 Task: Find connections with filter location Tchibanga with filter topic #productmanagementwith filter profile language French with filter current company Shyft  with filter school University of Kashmir with filter industry Pipeline Transportation with filter service category Outsourcing with filter keywords title Coordinator
Action: Mouse moved to (558, 75)
Screenshot: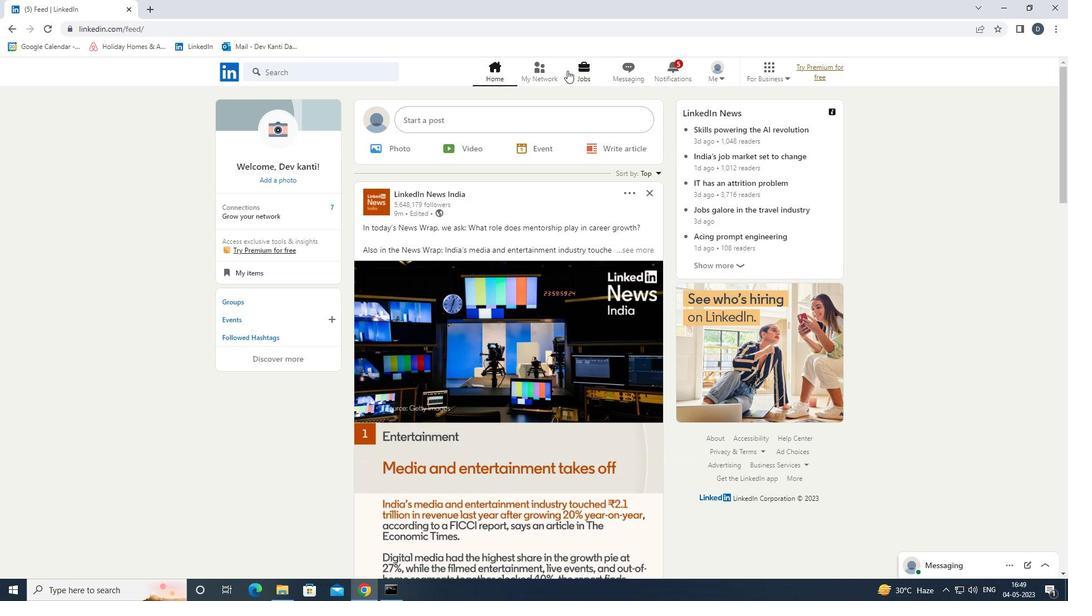 
Action: Mouse pressed left at (558, 75)
Screenshot: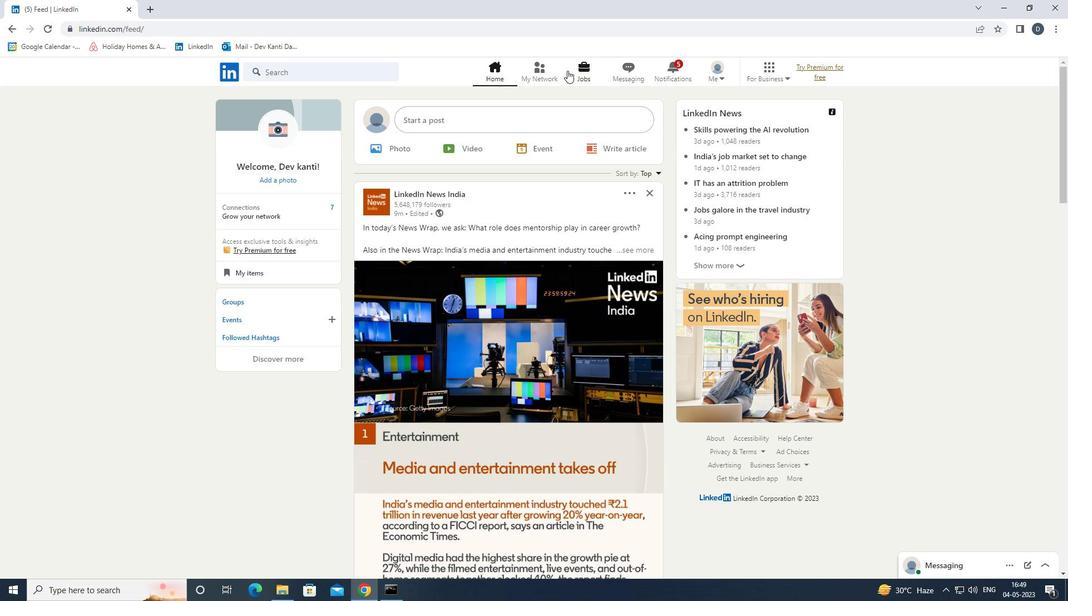 
Action: Mouse moved to (366, 131)
Screenshot: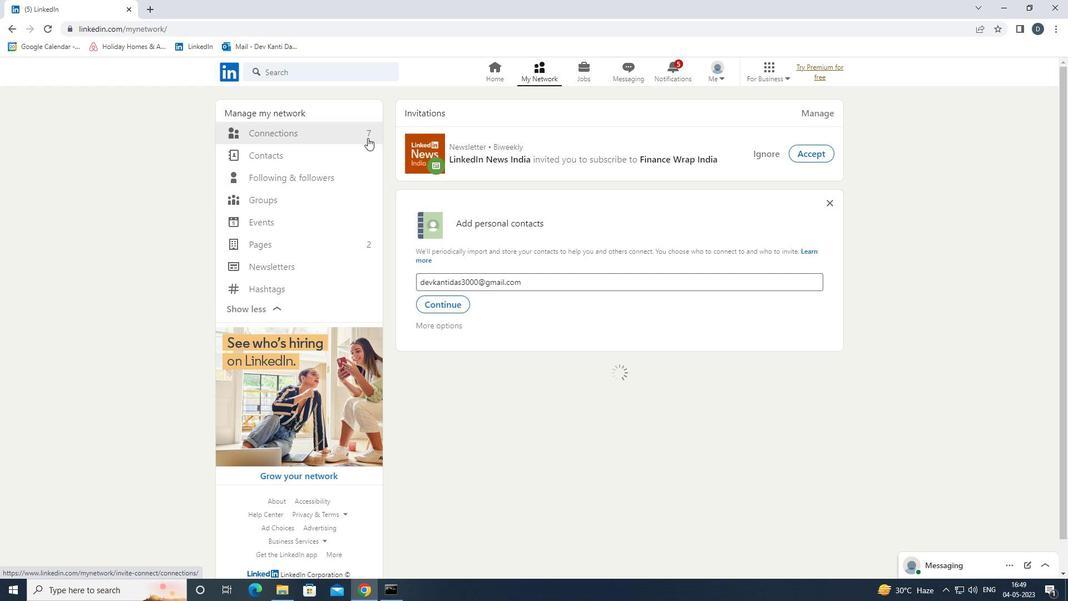 
Action: Mouse pressed left at (366, 131)
Screenshot: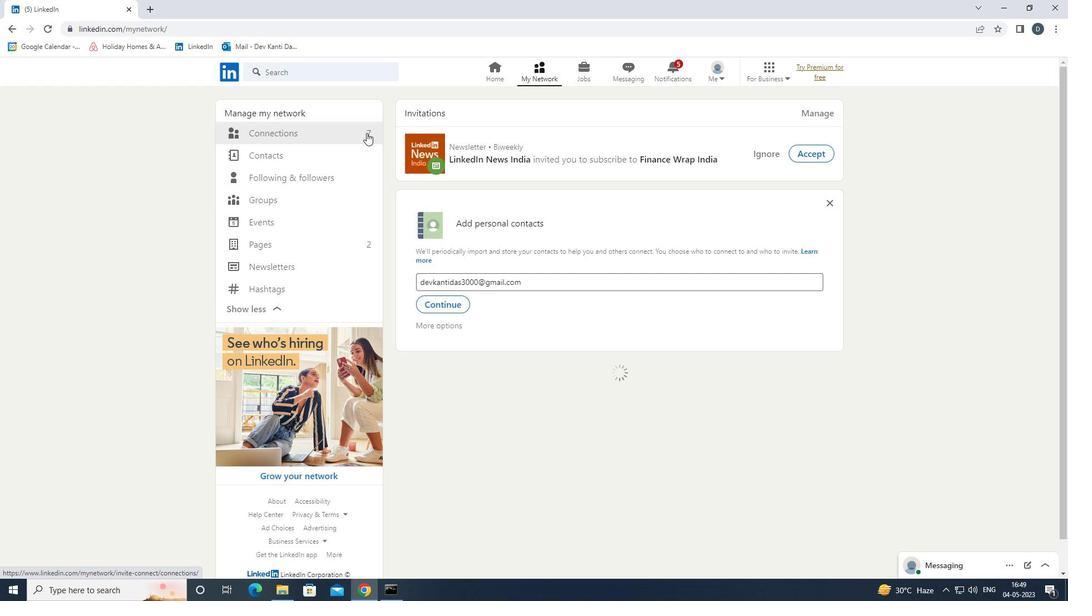 
Action: Mouse moved to (614, 140)
Screenshot: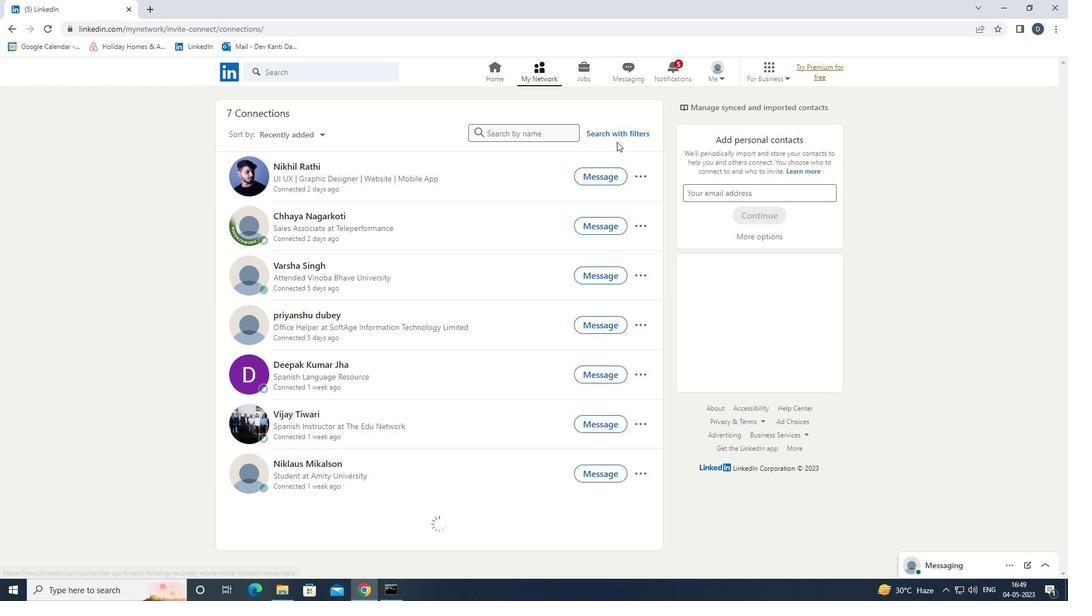 
Action: Mouse pressed left at (614, 140)
Screenshot: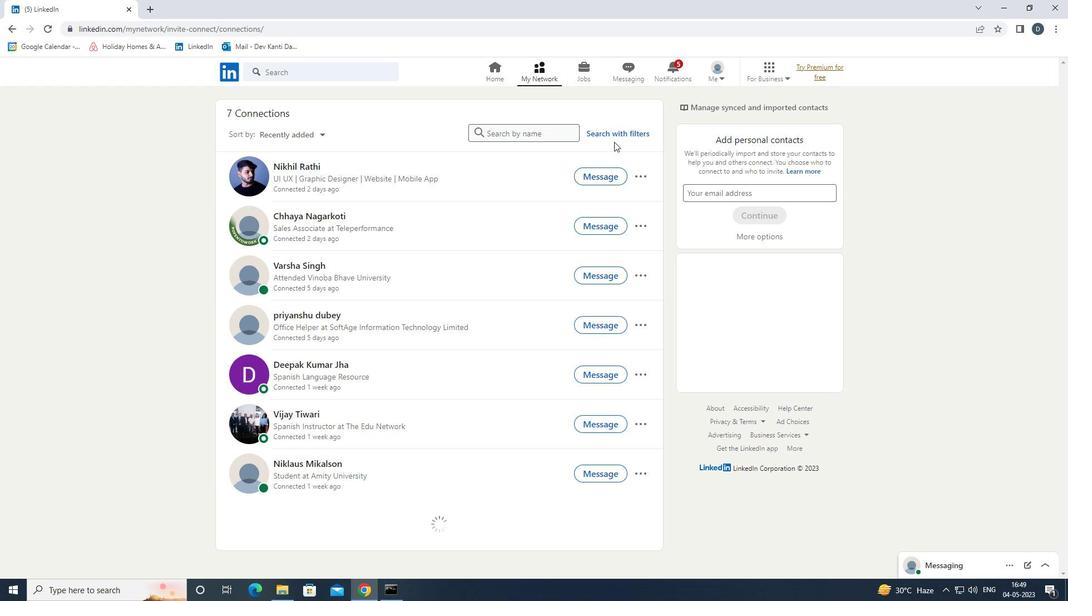 
Action: Mouse moved to (614, 137)
Screenshot: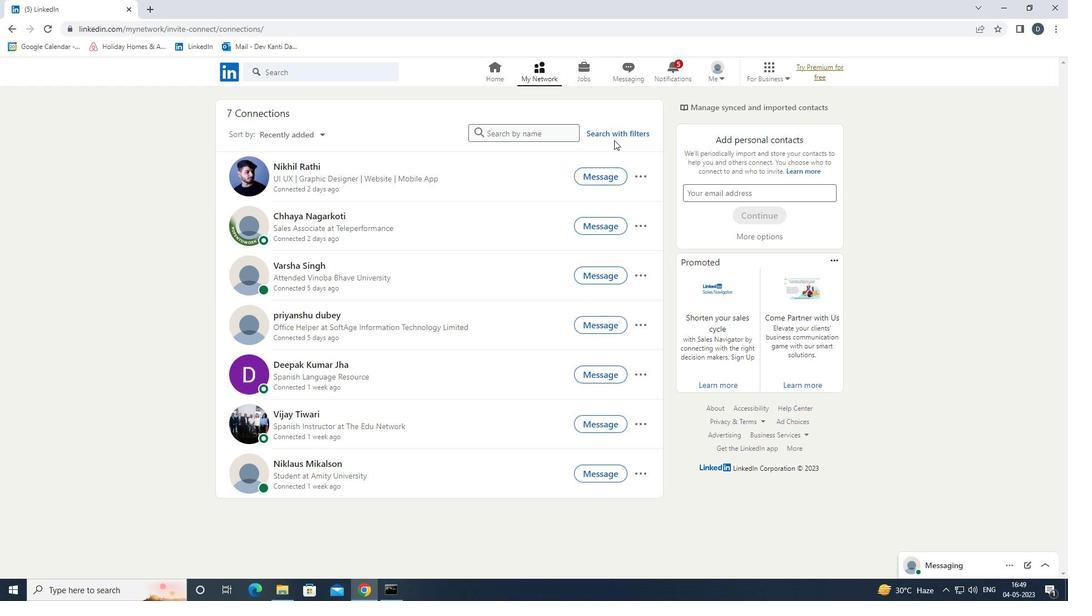 
Action: Mouse pressed left at (614, 137)
Screenshot: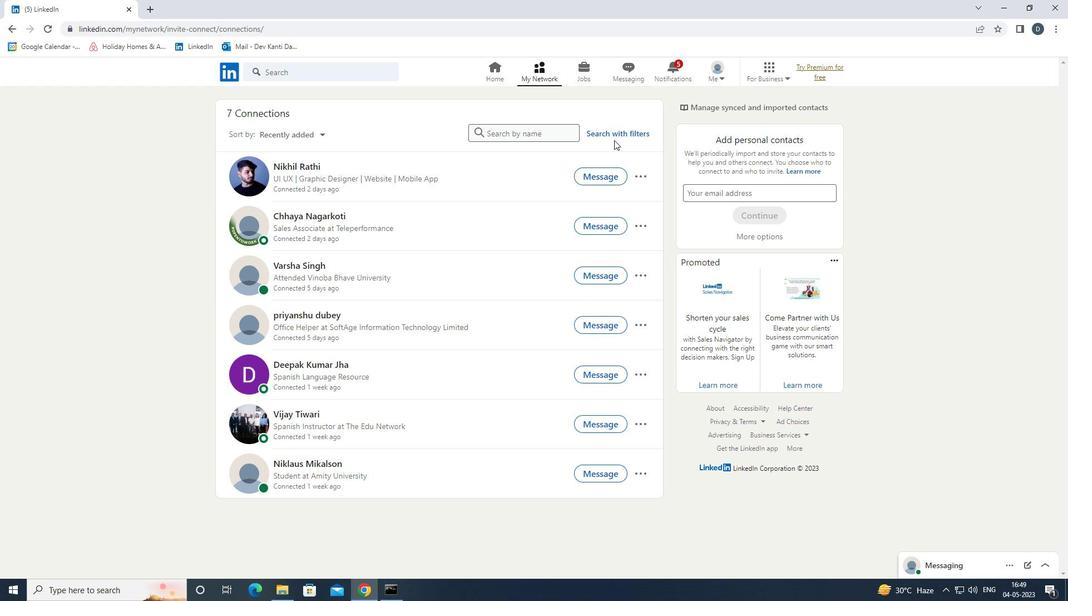 
Action: Mouse moved to (574, 105)
Screenshot: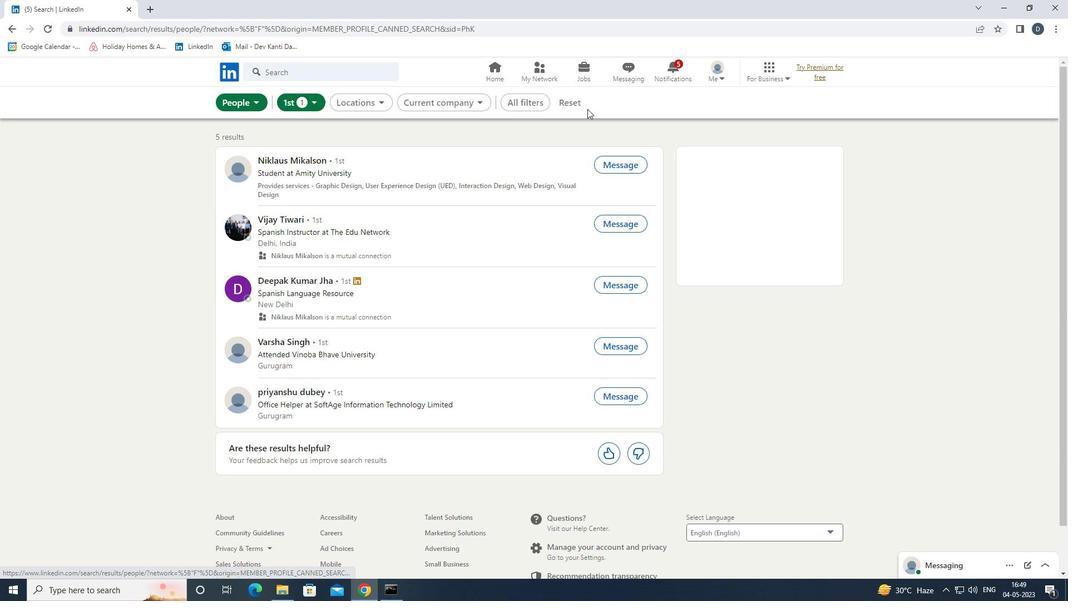 
Action: Mouse pressed left at (574, 105)
Screenshot: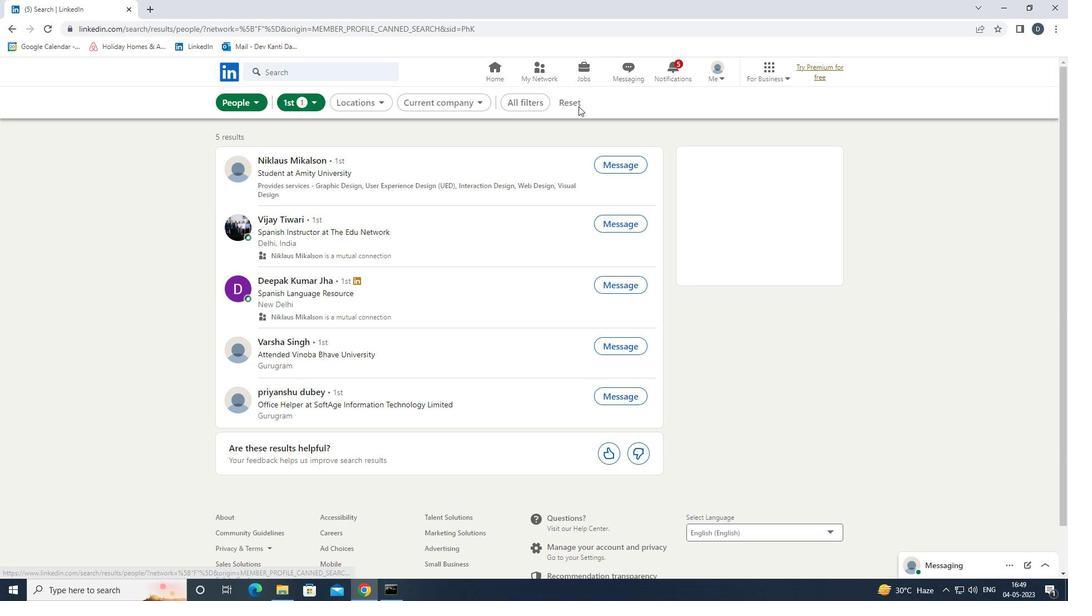
Action: Mouse moved to (544, 101)
Screenshot: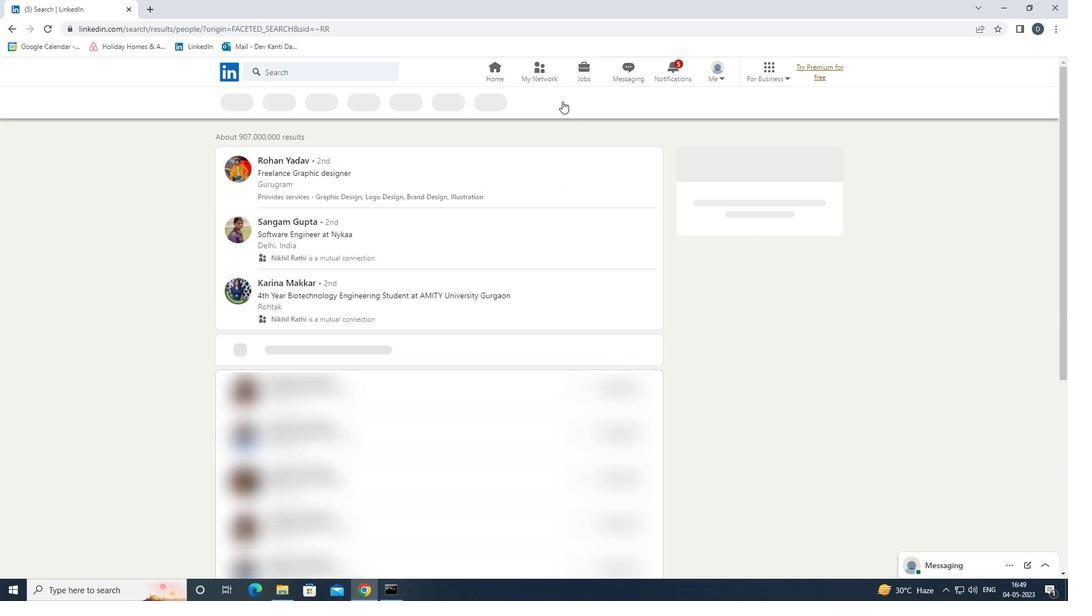 
Action: Mouse pressed left at (544, 101)
Screenshot: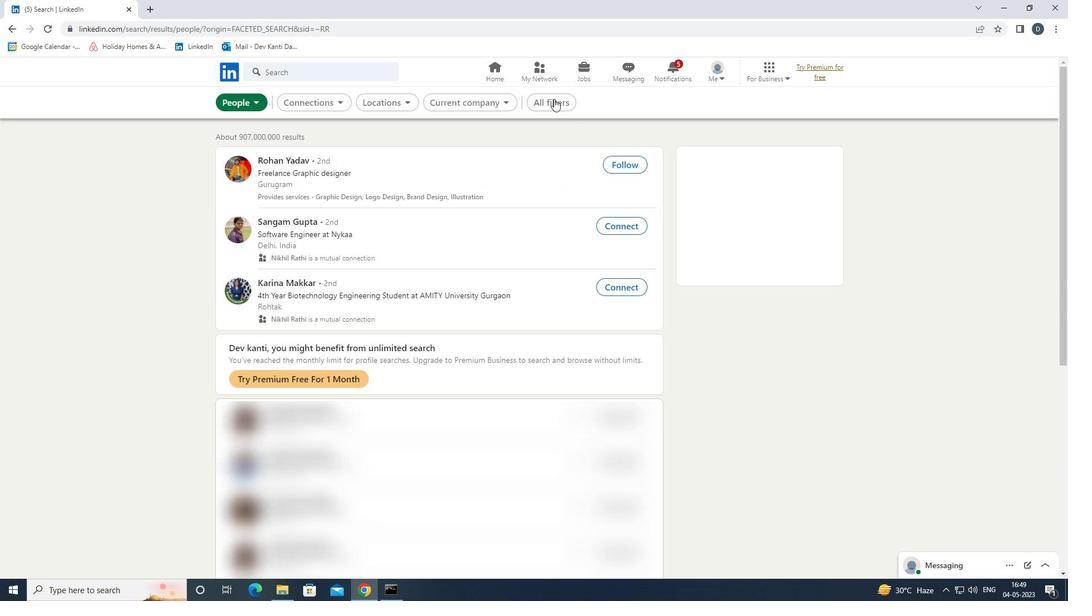 
Action: Mouse moved to (871, 352)
Screenshot: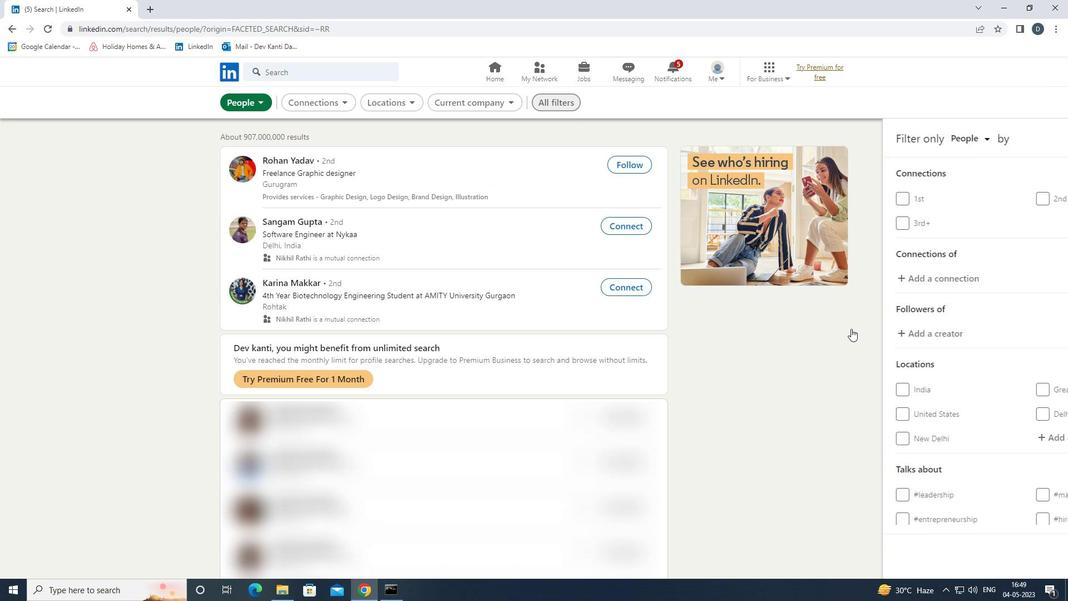 
Action: Mouse scrolled (871, 351) with delta (0, 0)
Screenshot: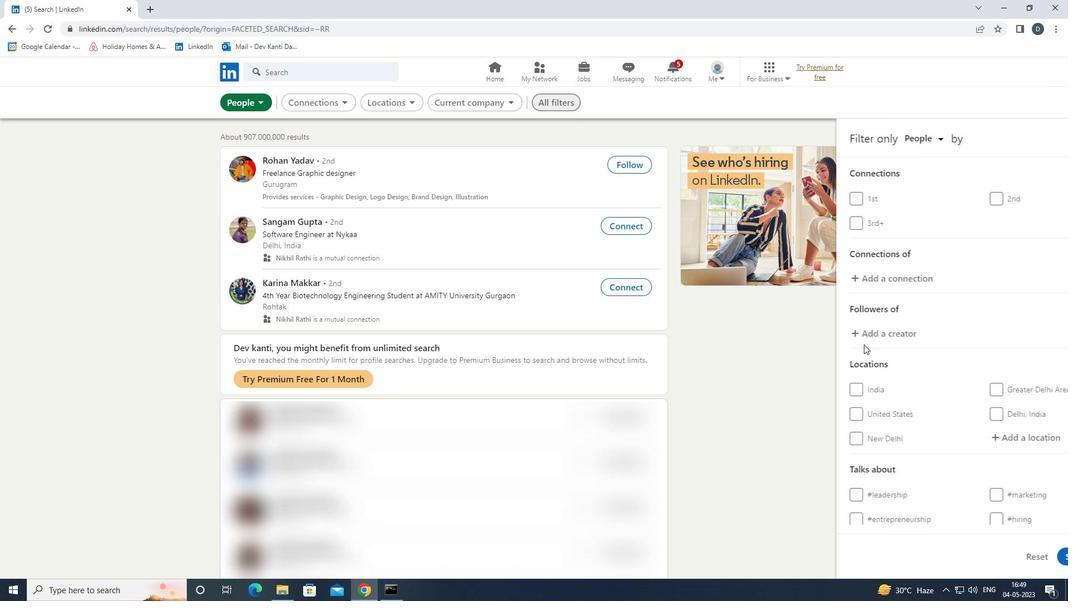 
Action: Mouse scrolled (871, 351) with delta (0, 0)
Screenshot: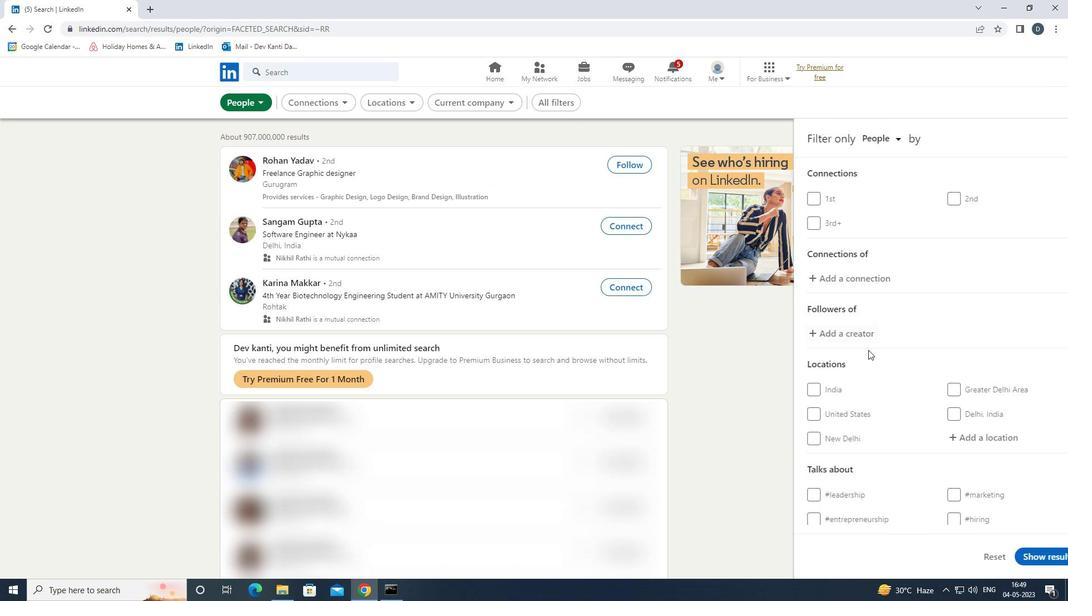
Action: Mouse moved to (959, 335)
Screenshot: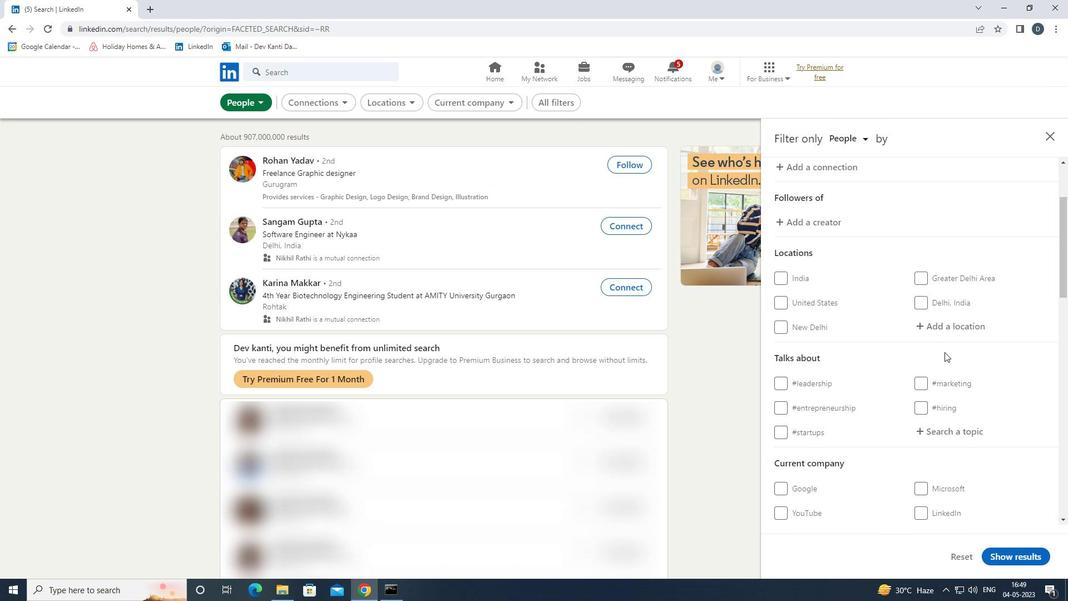 
Action: Mouse pressed left at (959, 335)
Screenshot: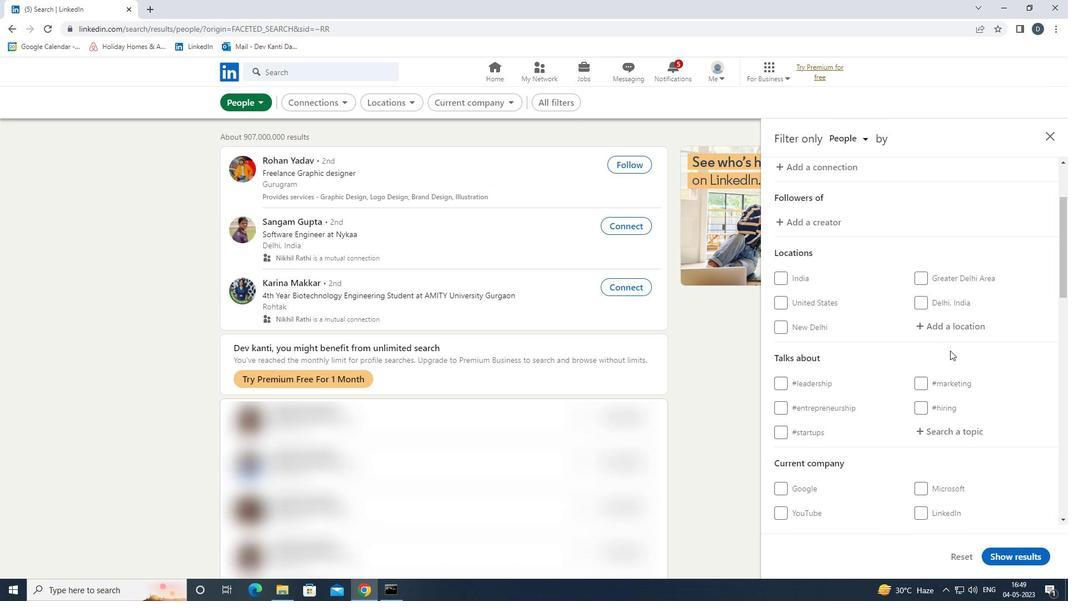 
Action: Mouse moved to (959, 332)
Screenshot: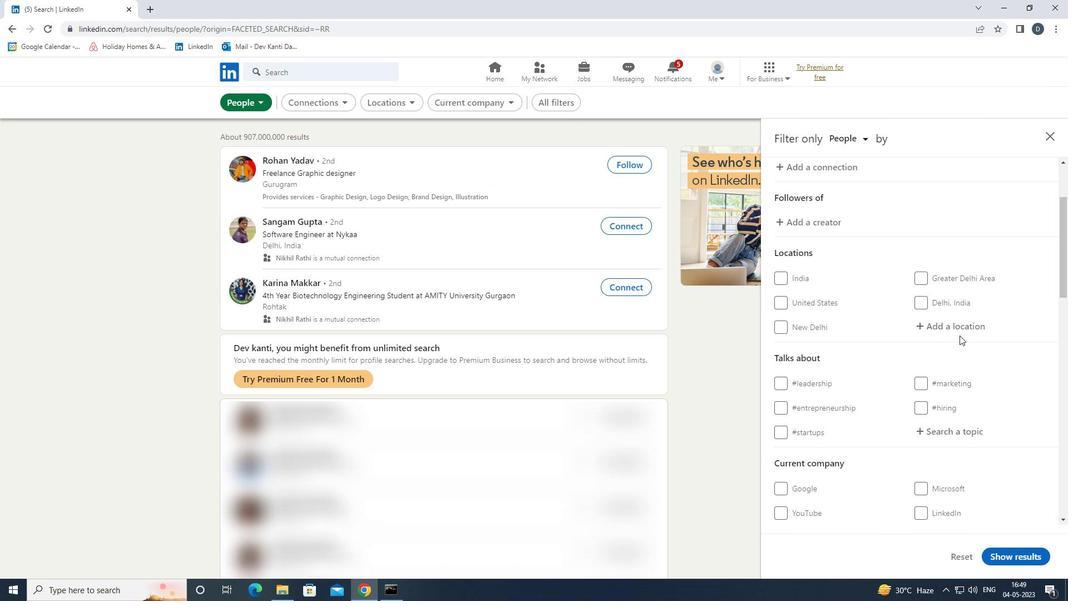 
Action: Mouse pressed left at (959, 332)
Screenshot: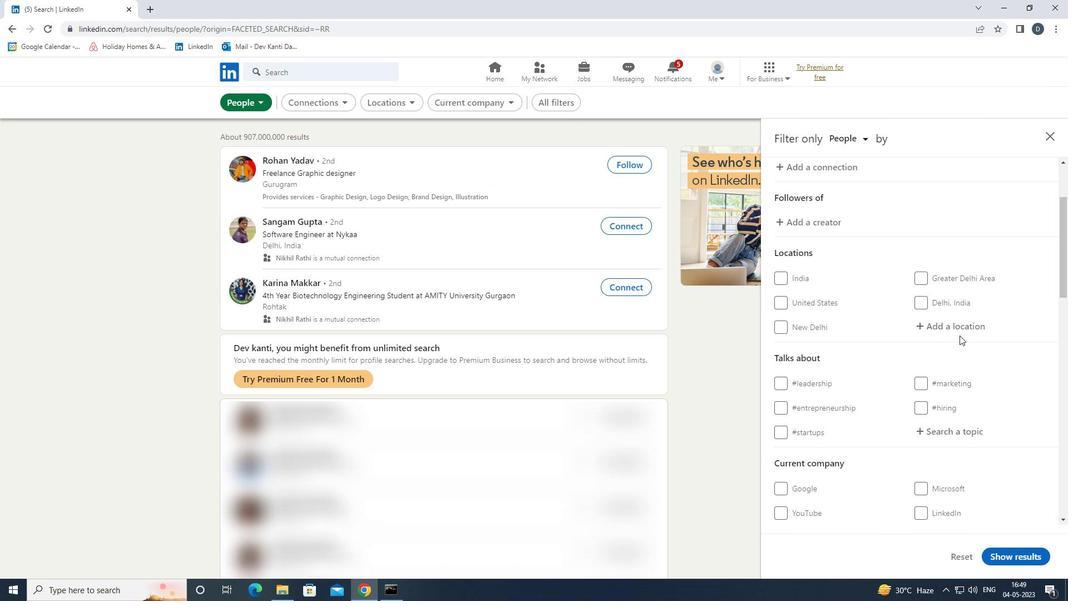 
Action: Key pressed <Key.shift><Key.shift>TECHI<Key.backspace><Key.backspace><Key.backspace><Key.backspace>CHIBANGA<Key.enter>
Screenshot: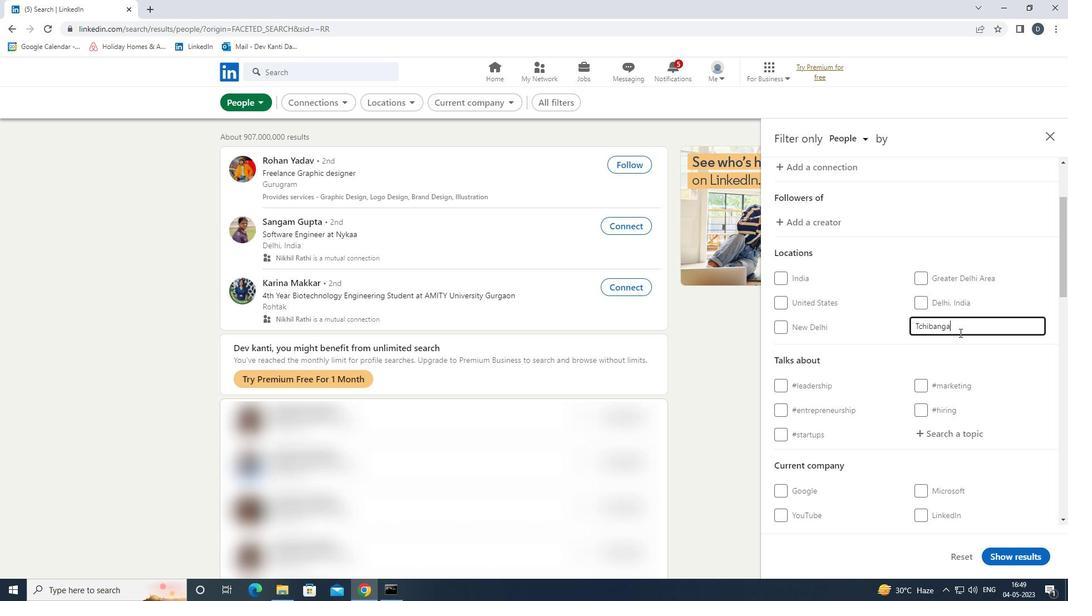 
Action: Mouse scrolled (959, 332) with delta (0, 0)
Screenshot: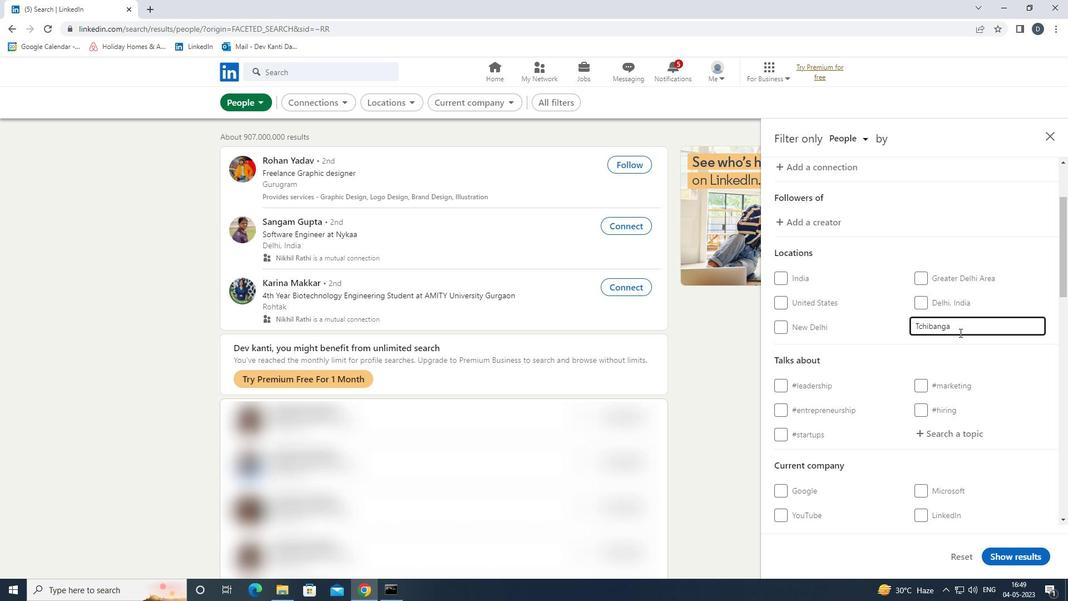 
Action: Mouse scrolled (959, 332) with delta (0, 0)
Screenshot: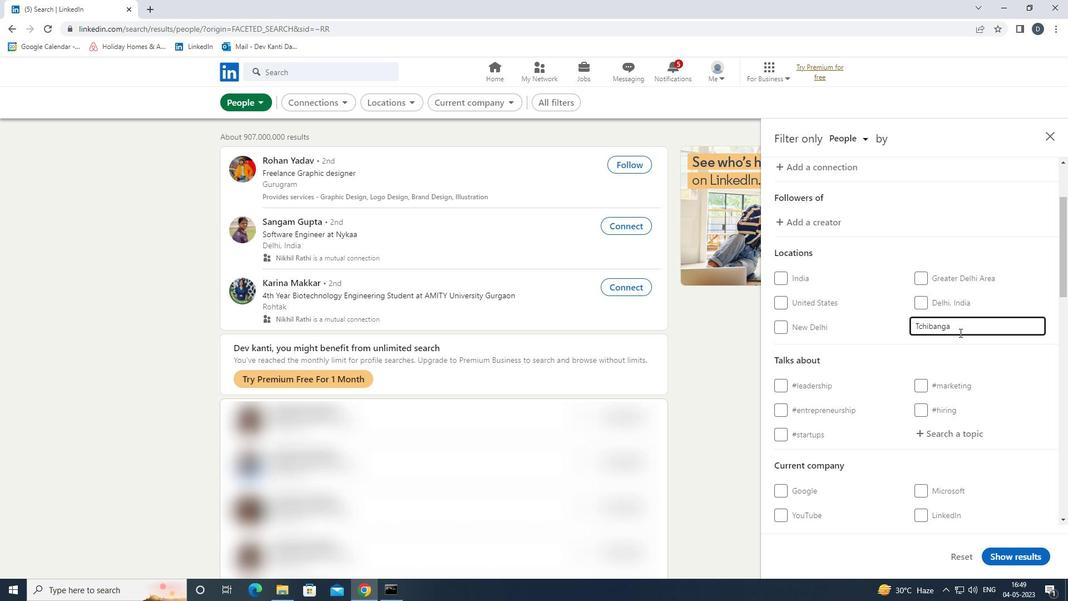 
Action: Mouse scrolled (959, 332) with delta (0, 0)
Screenshot: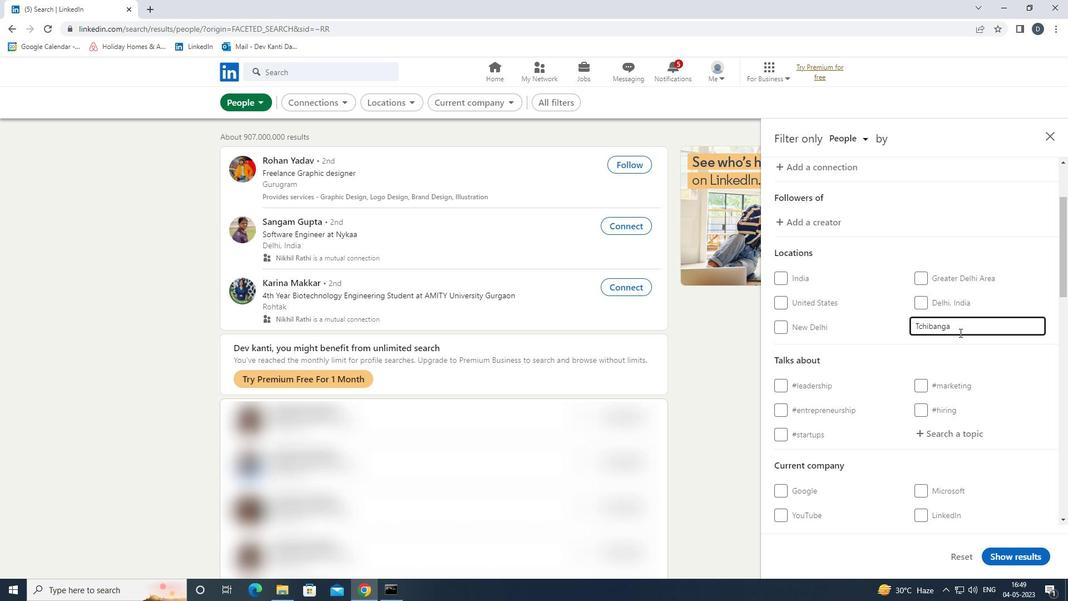 
Action: Mouse moved to (963, 263)
Screenshot: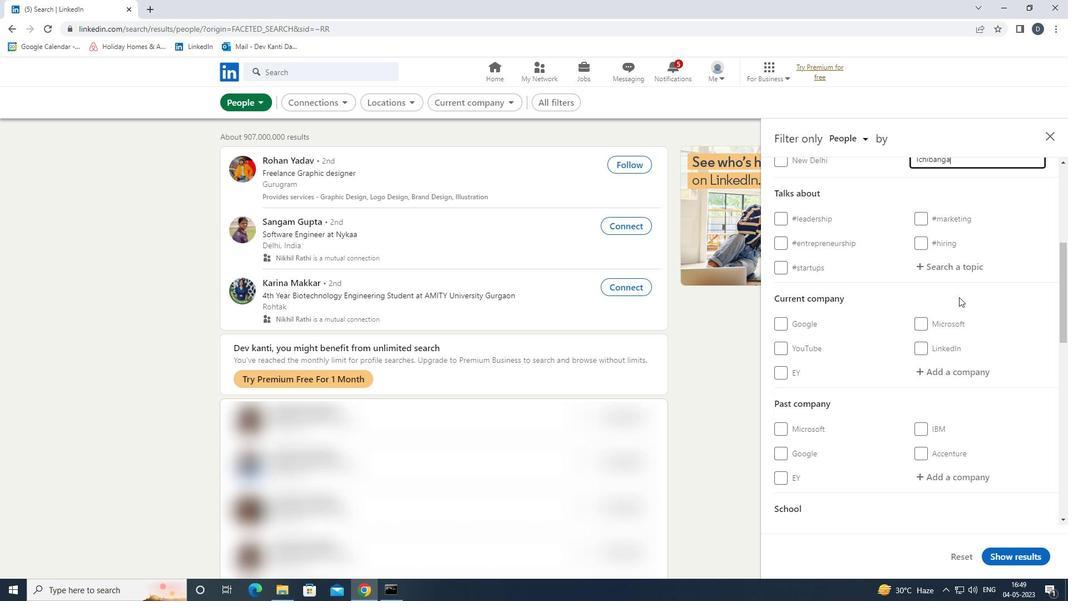 
Action: Mouse pressed left at (963, 263)
Screenshot: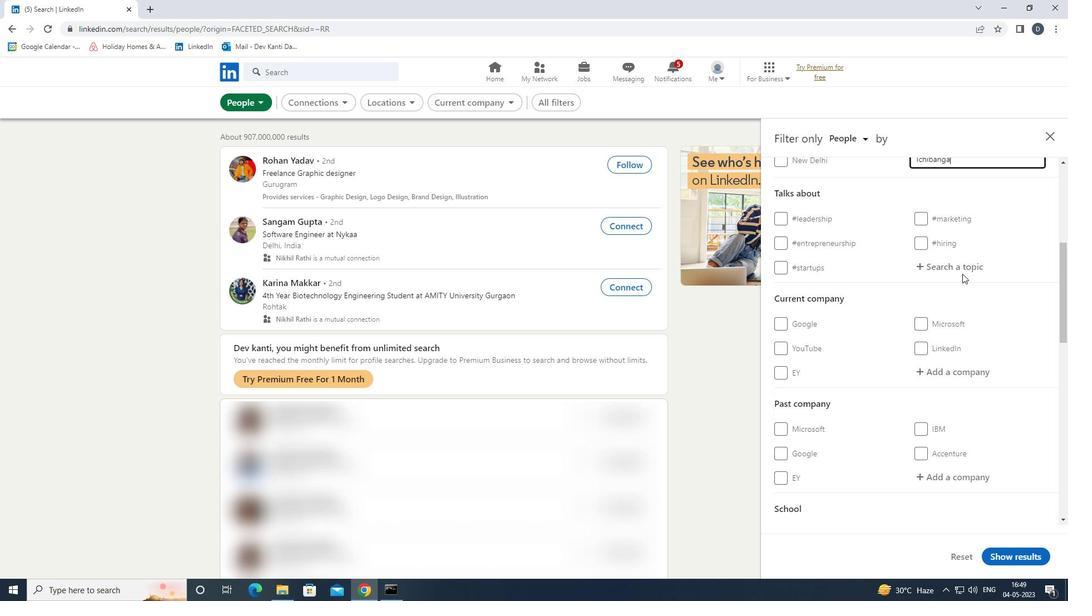 
Action: Key pressed PRODUCTMANGER<Key.backspace><Key.backspace><Key.backspace><Key.down><Key.down><Key.up><Key.enter>
Screenshot: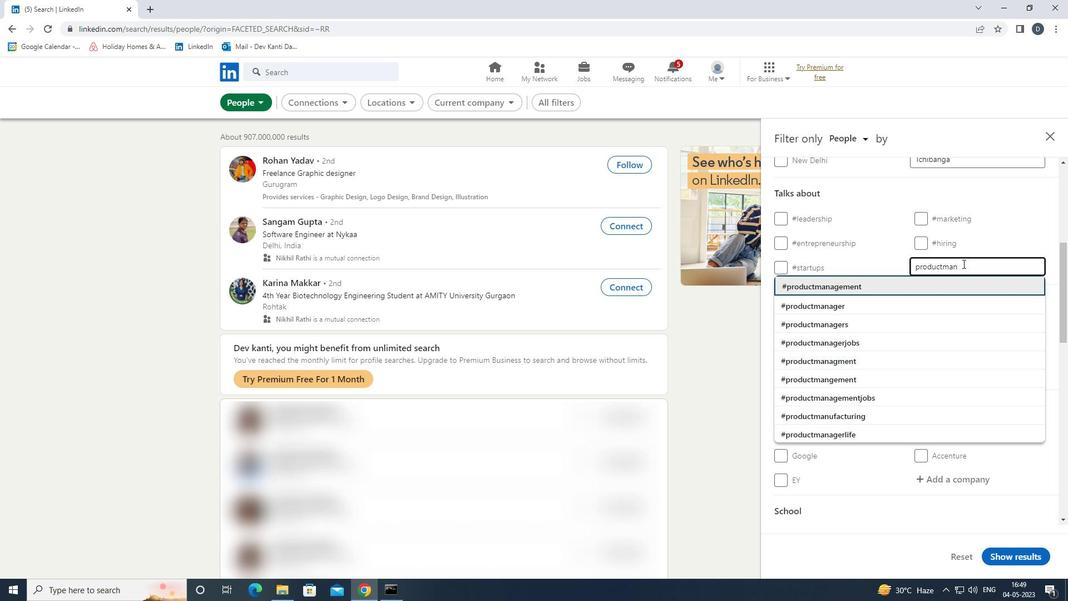 
Action: Mouse moved to (957, 269)
Screenshot: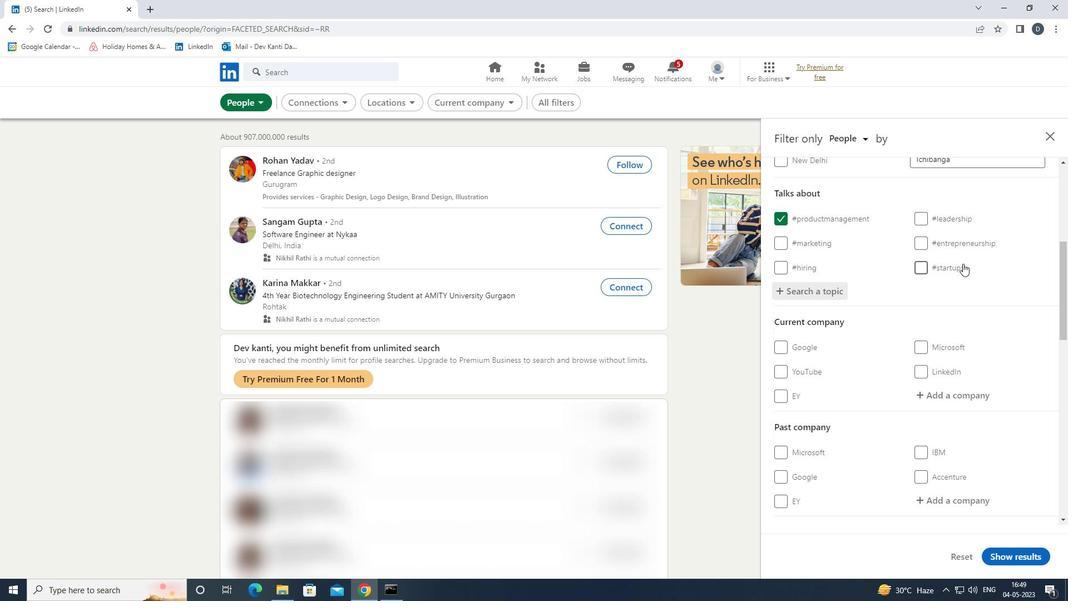 
Action: Mouse scrolled (957, 268) with delta (0, 0)
Screenshot: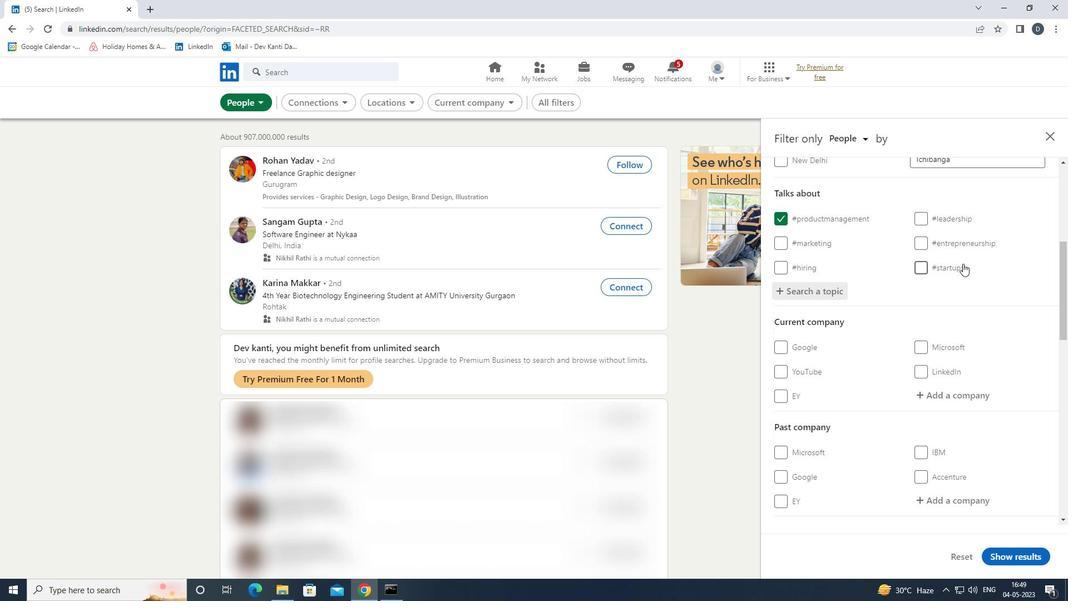 
Action: Mouse moved to (951, 276)
Screenshot: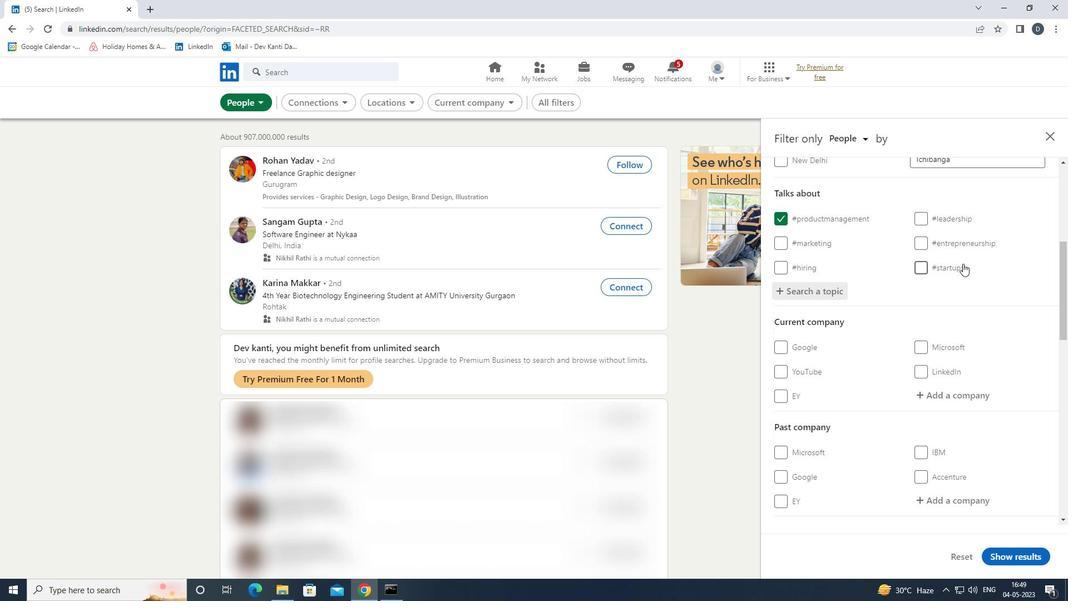 
Action: Mouse scrolled (951, 276) with delta (0, 0)
Screenshot: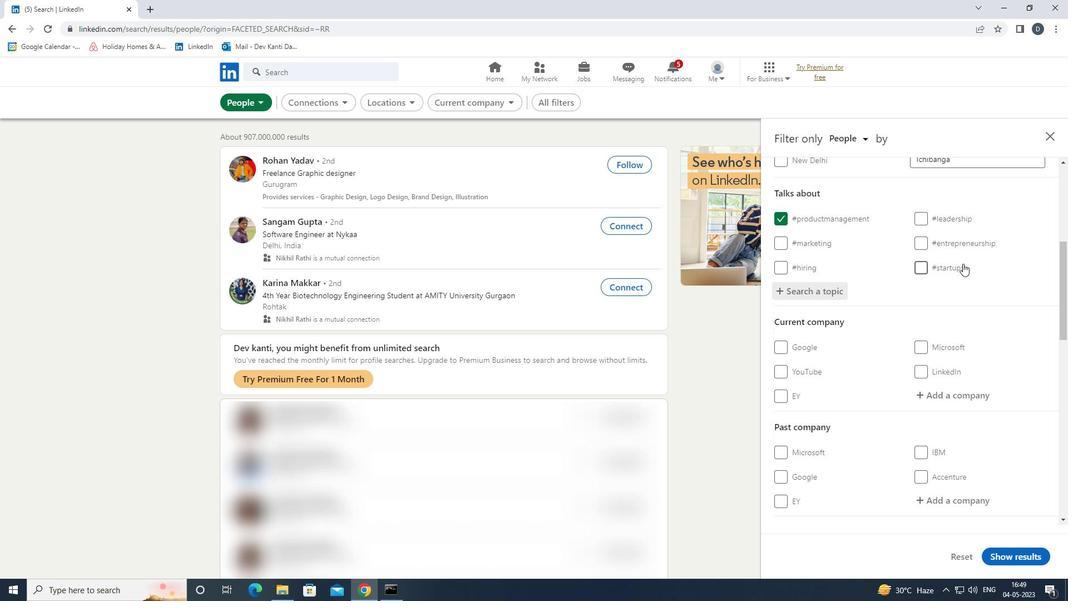 
Action: Mouse scrolled (951, 276) with delta (0, 0)
Screenshot: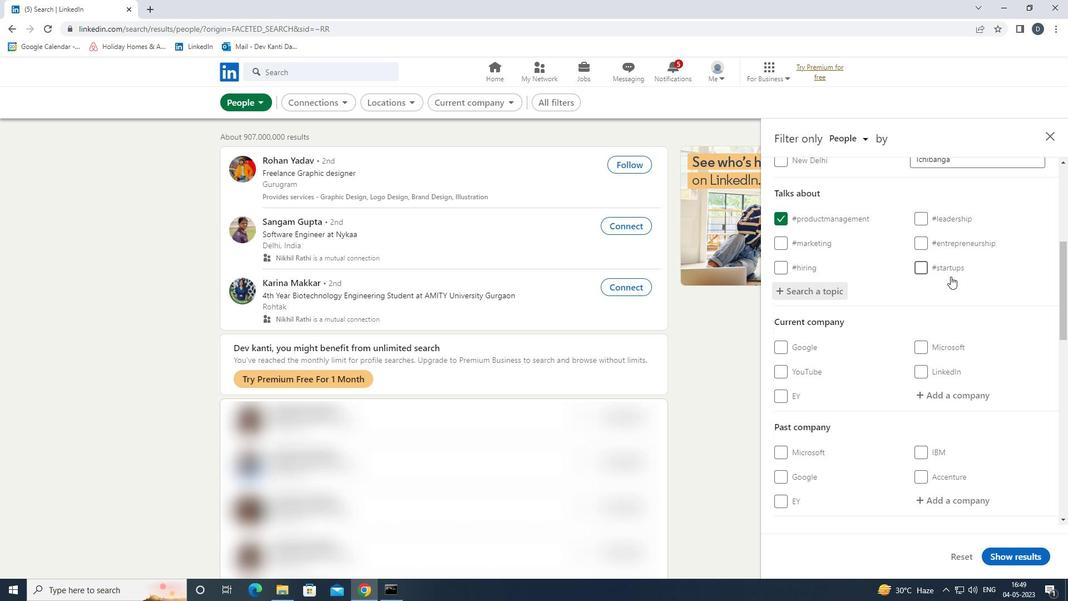 
Action: Mouse moved to (951, 282)
Screenshot: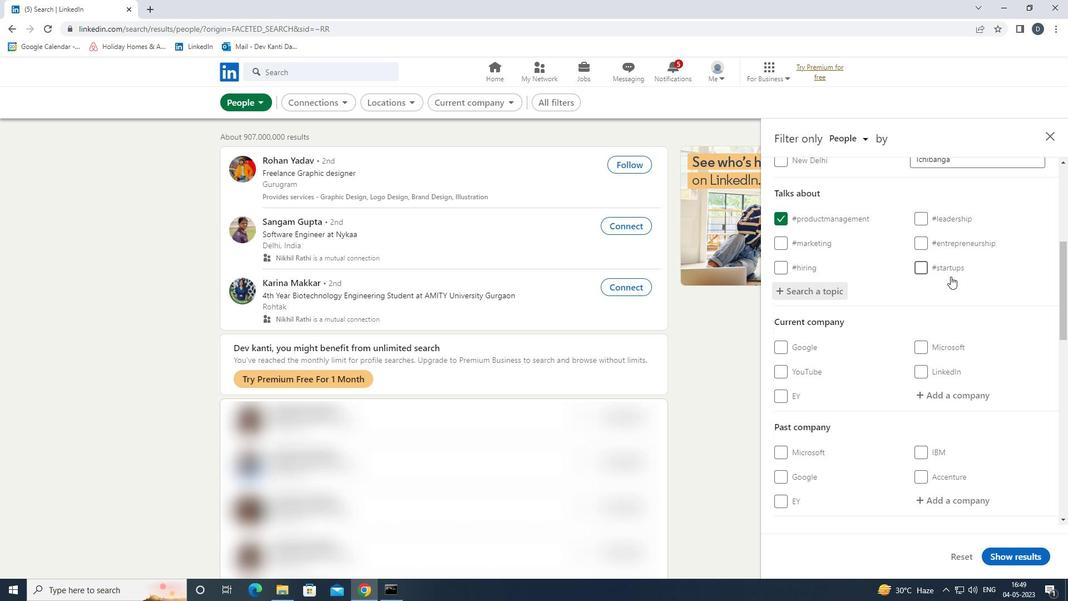 
Action: Mouse scrolled (951, 281) with delta (0, 0)
Screenshot: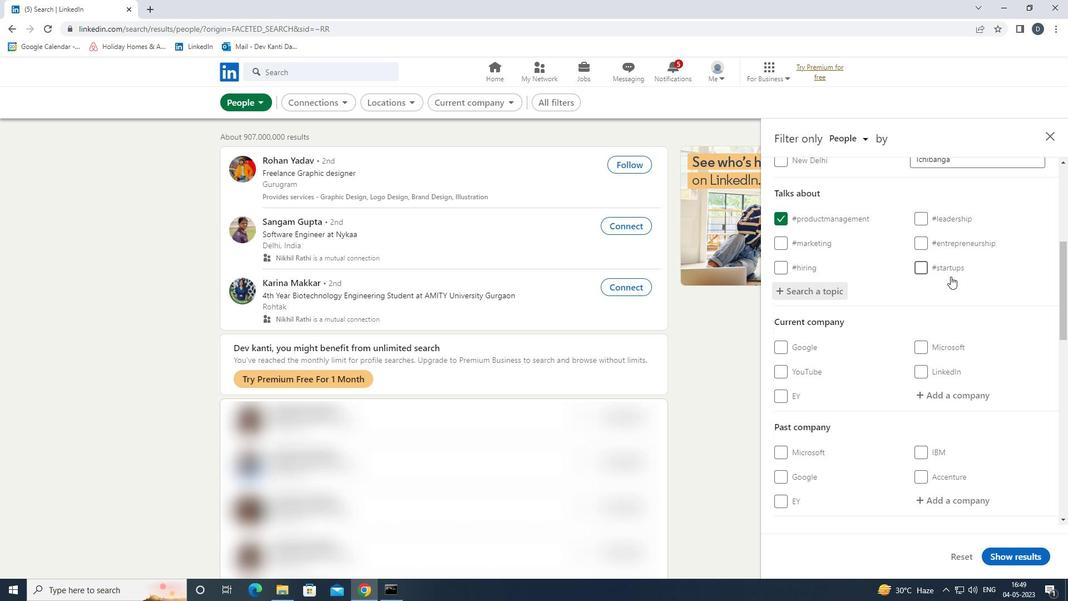 
Action: Mouse moved to (951, 285)
Screenshot: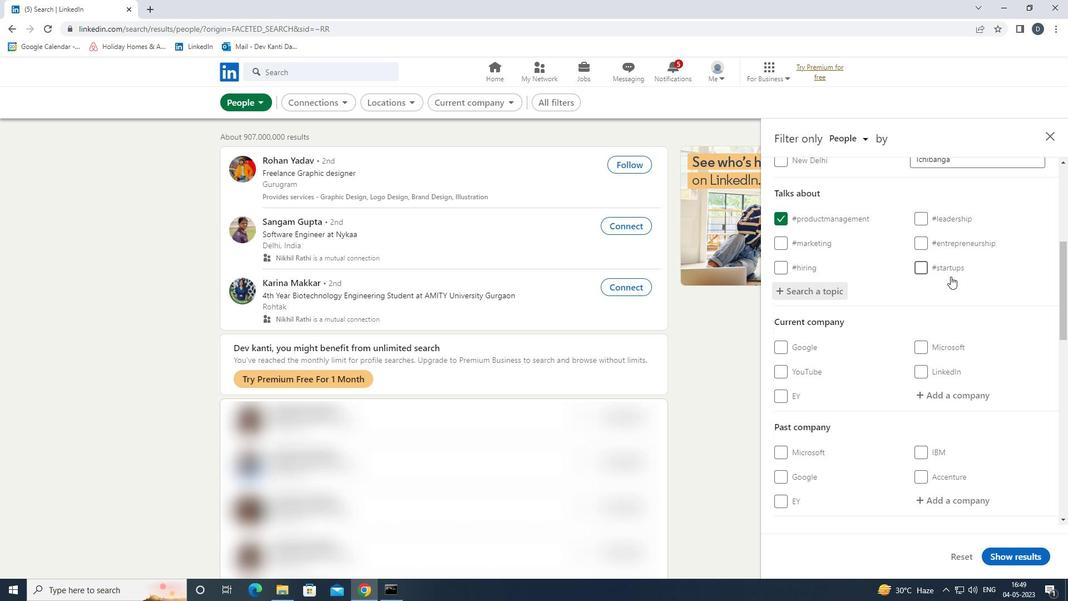 
Action: Mouse scrolled (951, 284) with delta (0, 0)
Screenshot: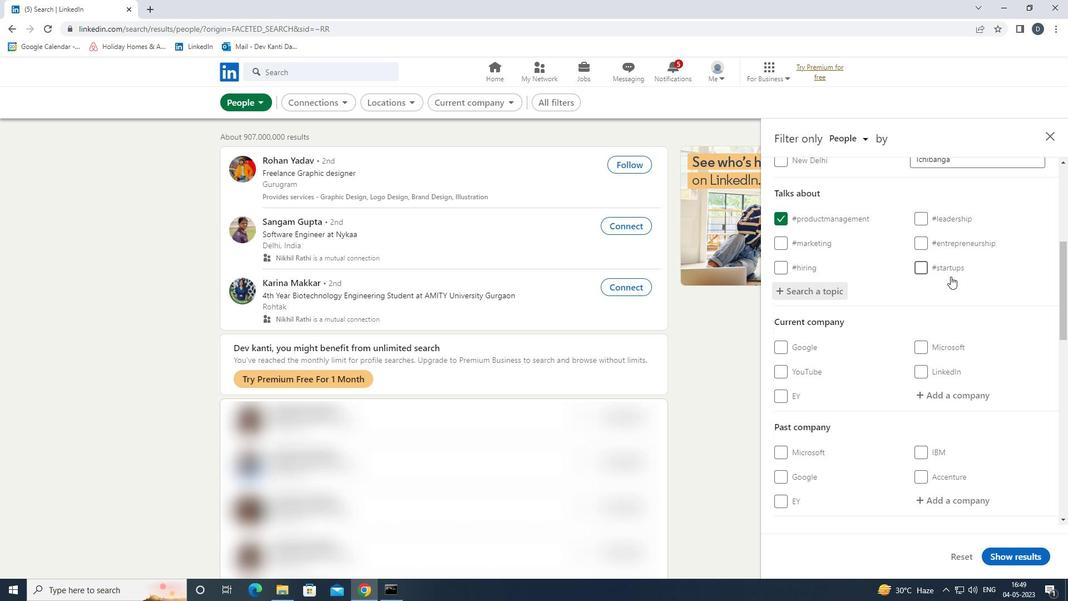 
Action: Mouse moved to (890, 362)
Screenshot: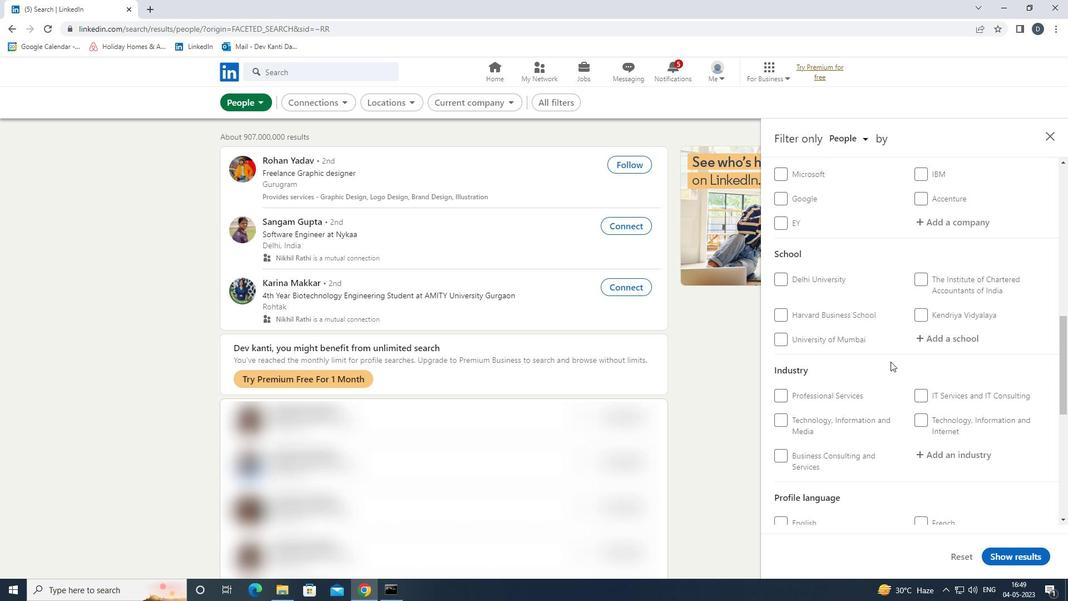 
Action: Mouse scrolled (890, 362) with delta (0, 0)
Screenshot: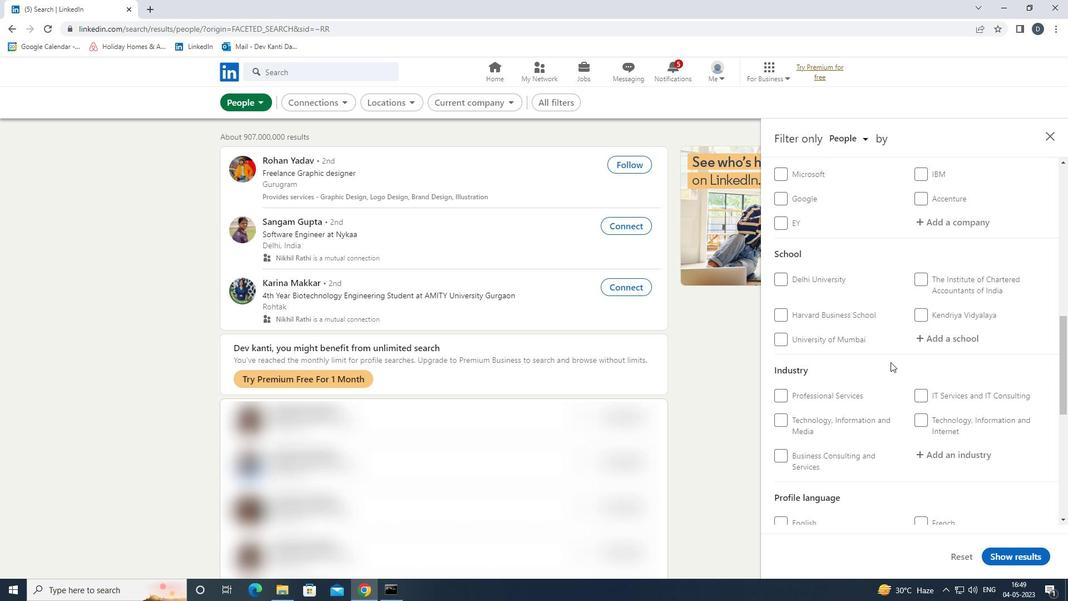 
Action: Mouse scrolled (890, 362) with delta (0, 0)
Screenshot: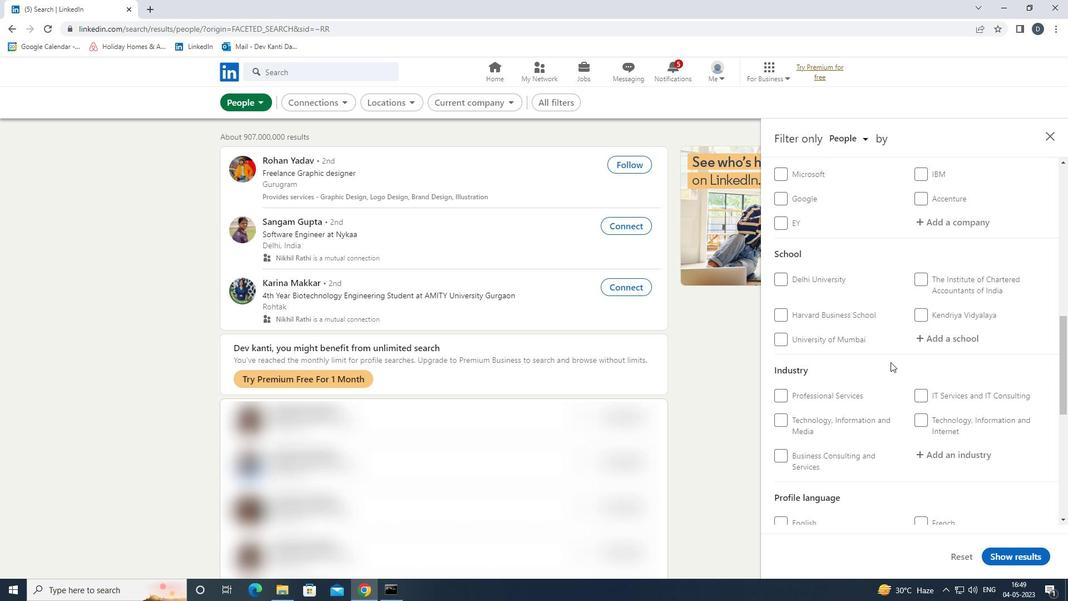 
Action: Mouse scrolled (890, 362) with delta (0, 0)
Screenshot: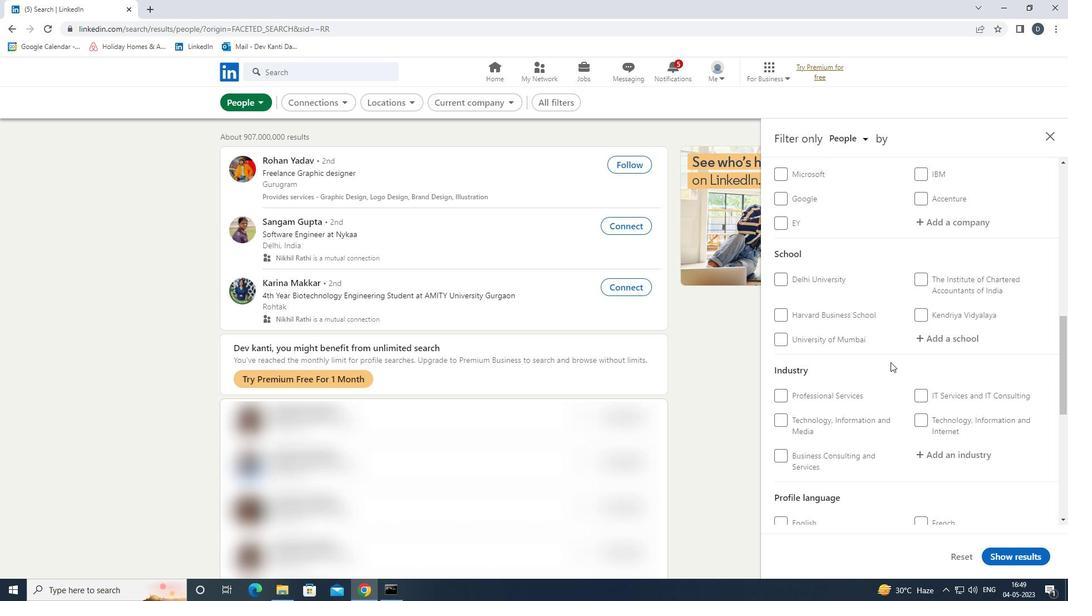 
Action: Mouse moved to (914, 362)
Screenshot: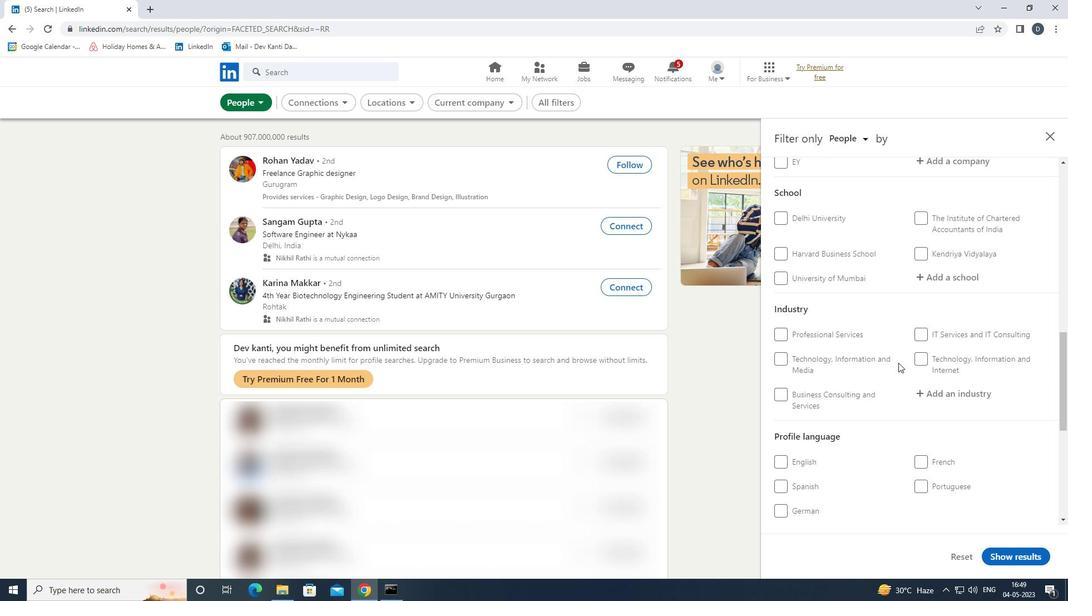 
Action: Mouse scrolled (914, 362) with delta (0, 0)
Screenshot: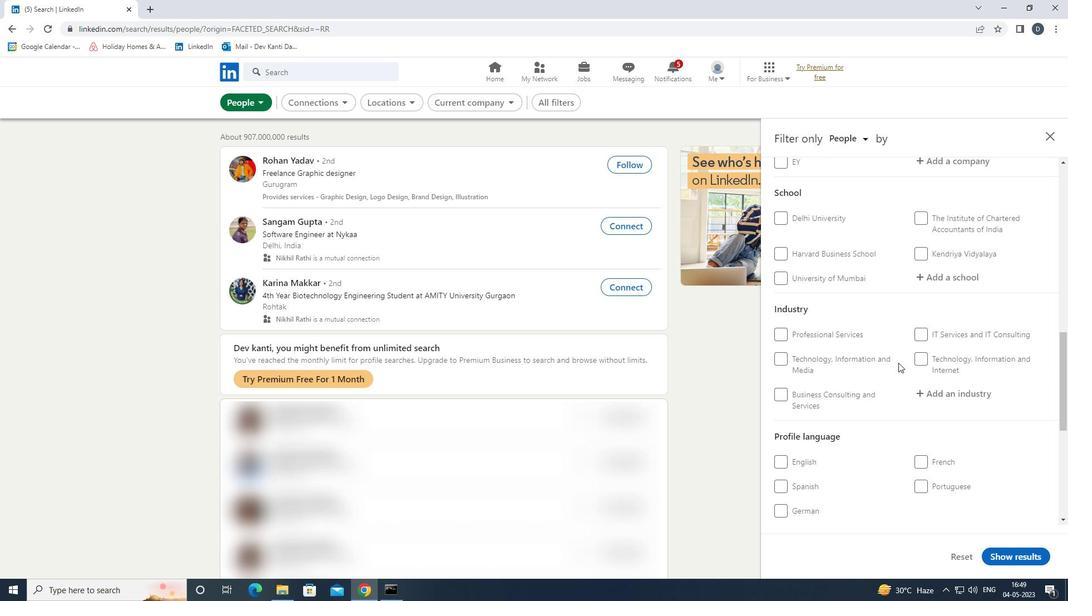 
Action: Mouse moved to (937, 304)
Screenshot: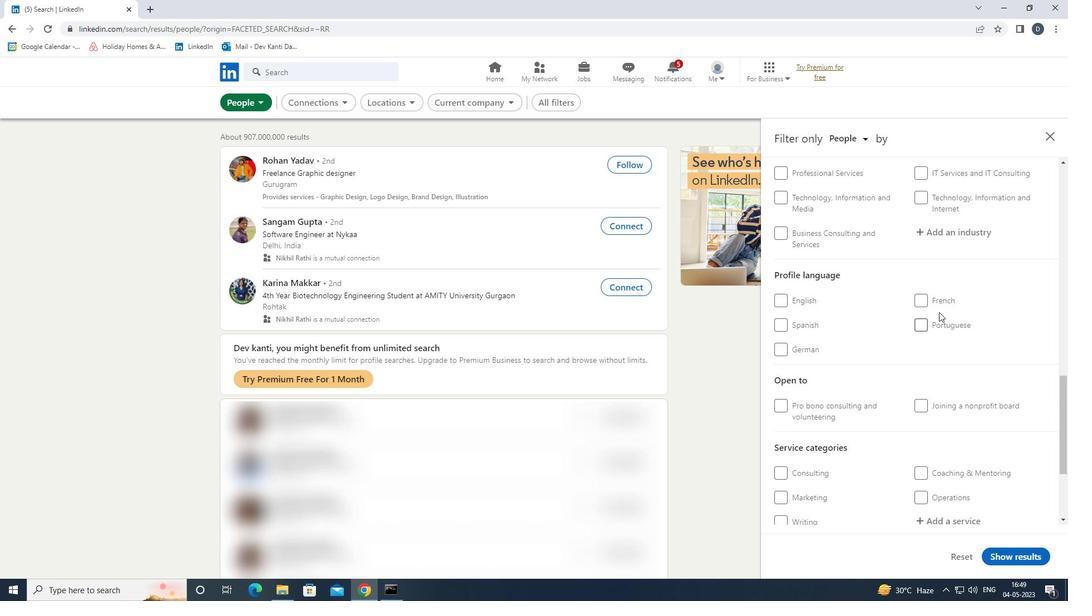 
Action: Mouse pressed left at (937, 304)
Screenshot: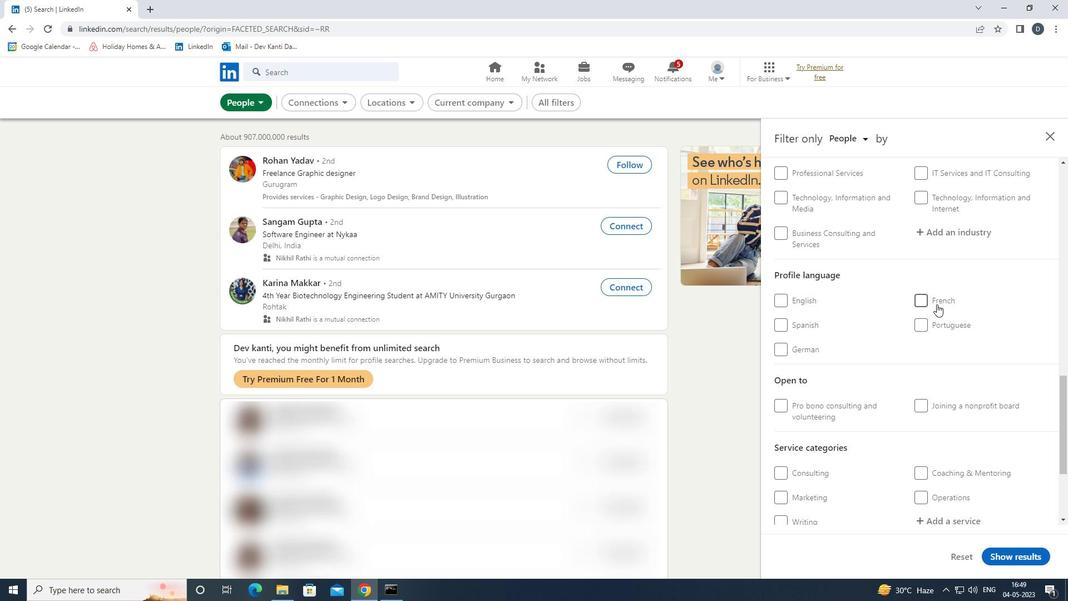 
Action: Mouse scrolled (937, 304) with delta (0, 0)
Screenshot: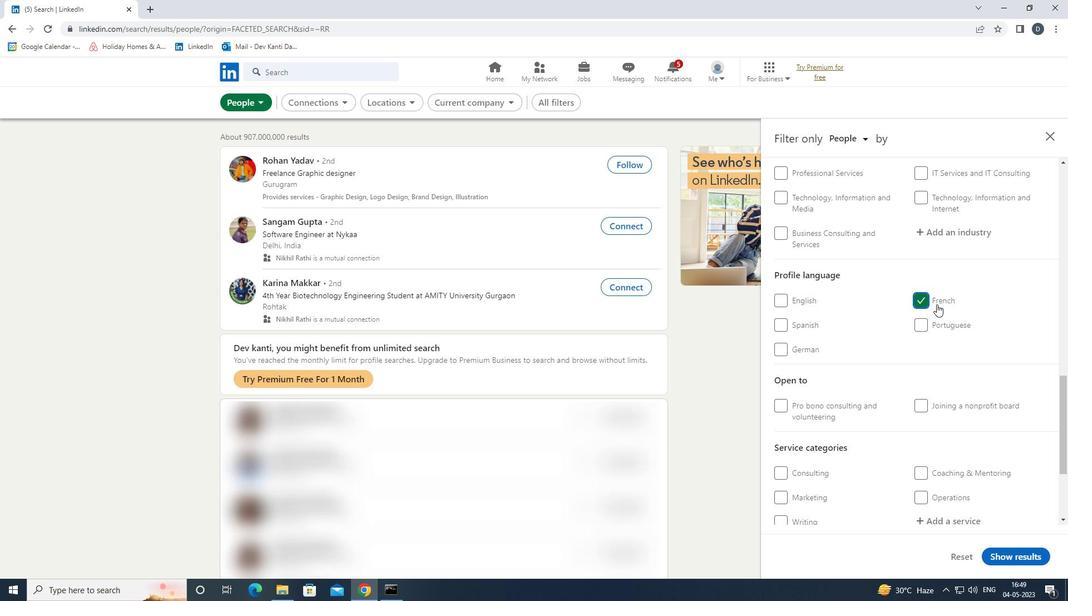 
Action: Mouse scrolled (937, 304) with delta (0, 0)
Screenshot: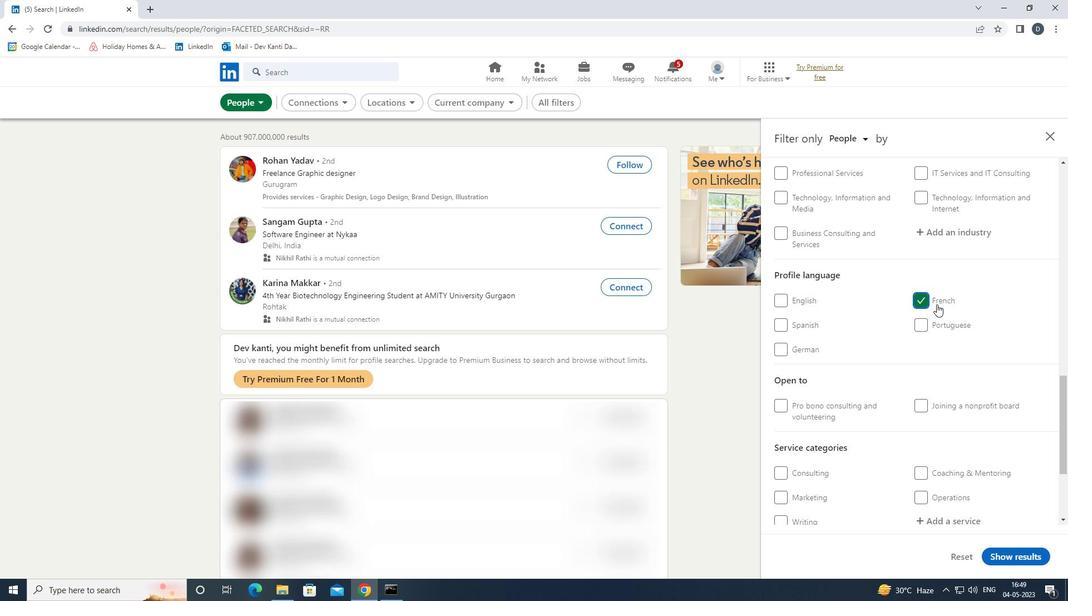 
Action: Mouse scrolled (937, 304) with delta (0, 0)
Screenshot: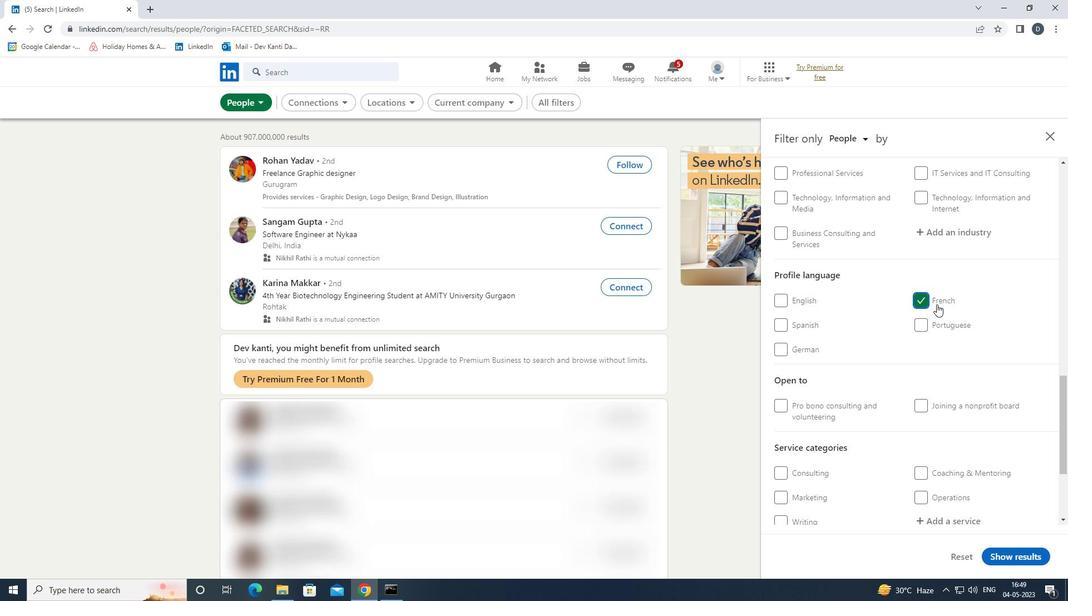 
Action: Mouse scrolled (937, 304) with delta (0, 0)
Screenshot: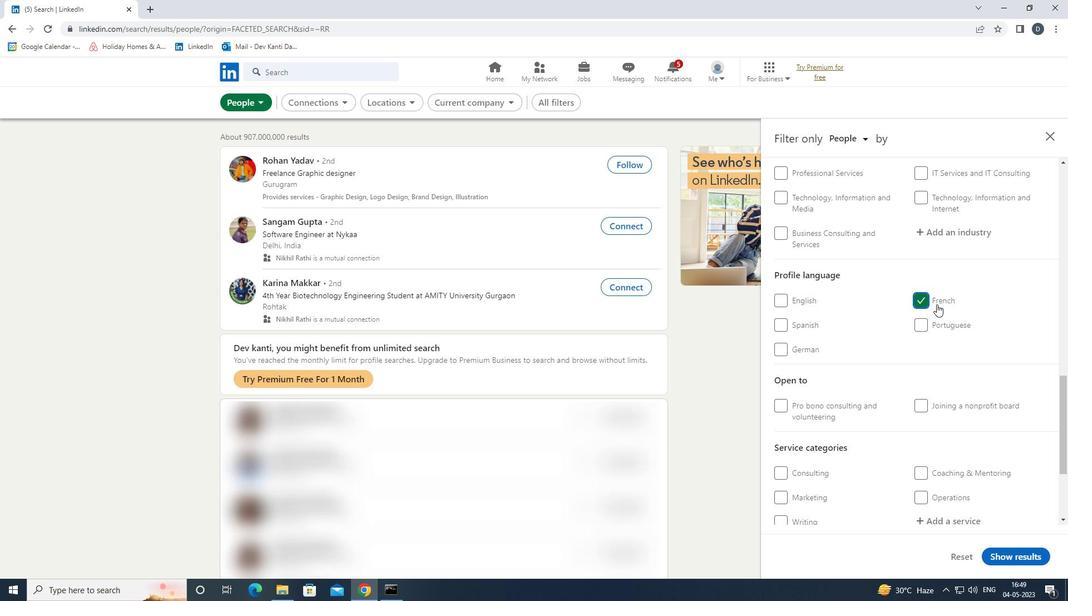 
Action: Mouse scrolled (937, 304) with delta (0, 0)
Screenshot: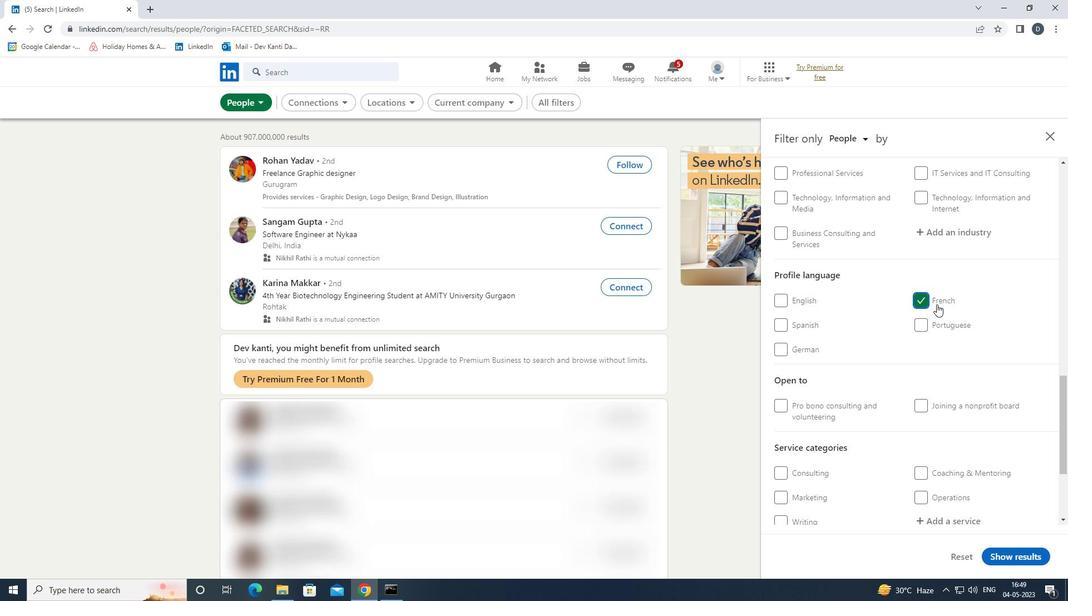
Action: Mouse moved to (937, 310)
Screenshot: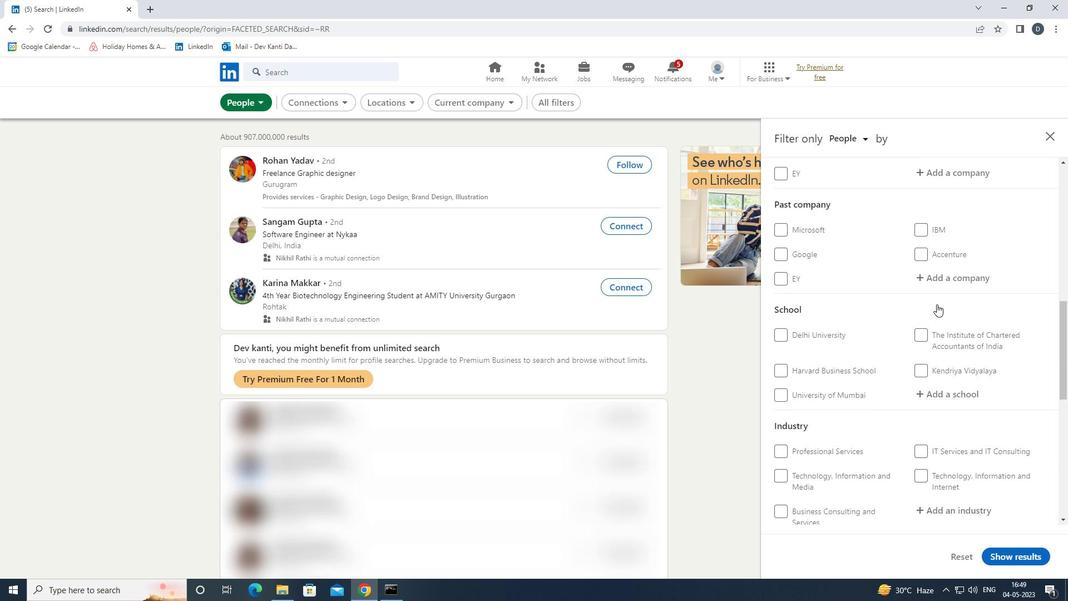 
Action: Mouse scrolled (937, 311) with delta (0, 0)
Screenshot: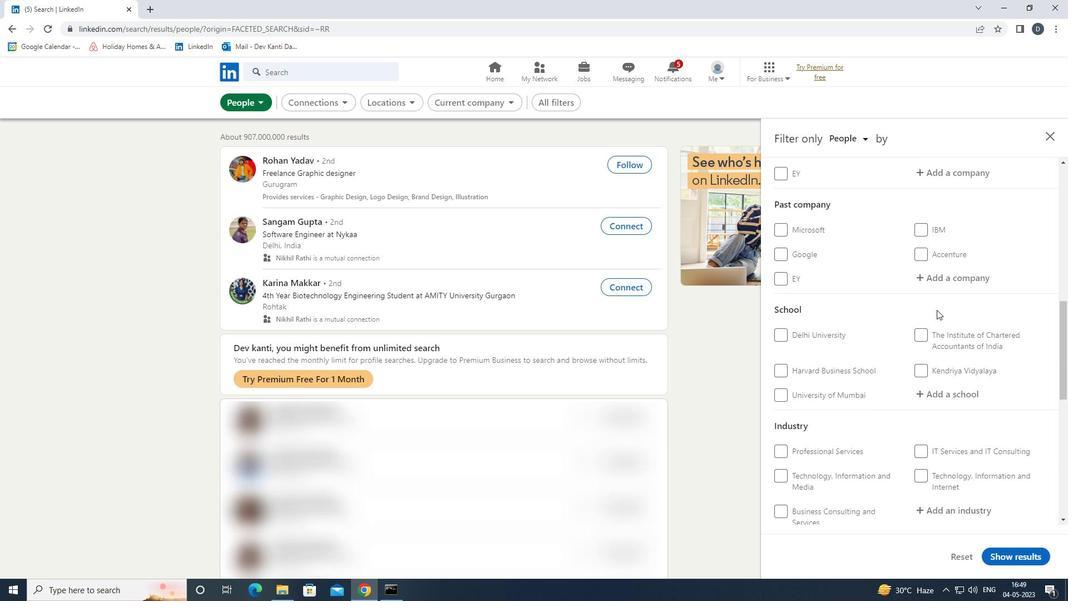 
Action: Mouse scrolled (937, 311) with delta (0, 0)
Screenshot: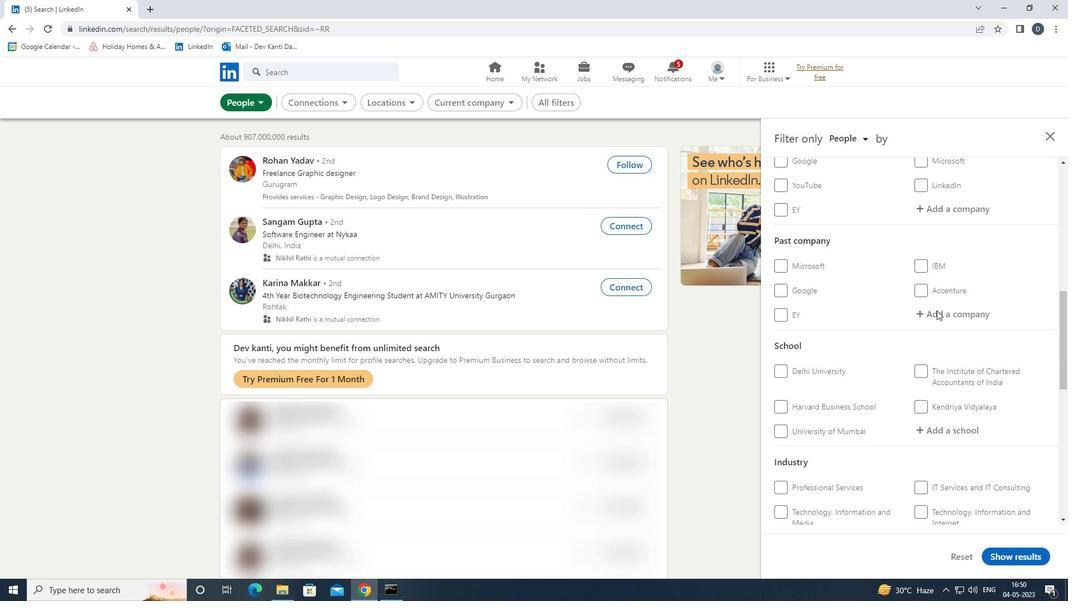 
Action: Mouse moved to (956, 287)
Screenshot: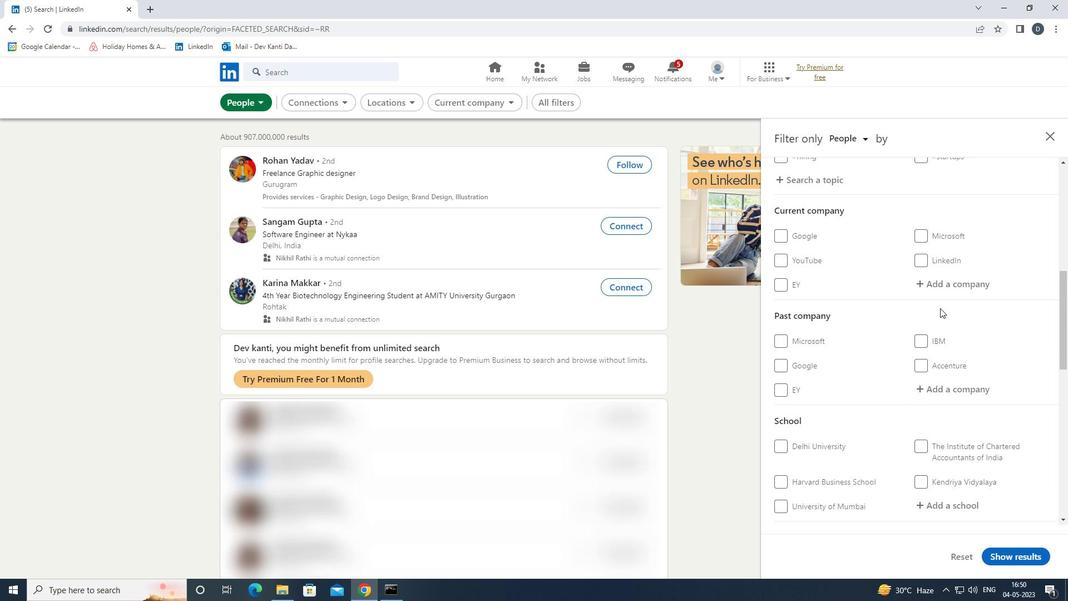 
Action: Mouse pressed left at (956, 287)
Screenshot: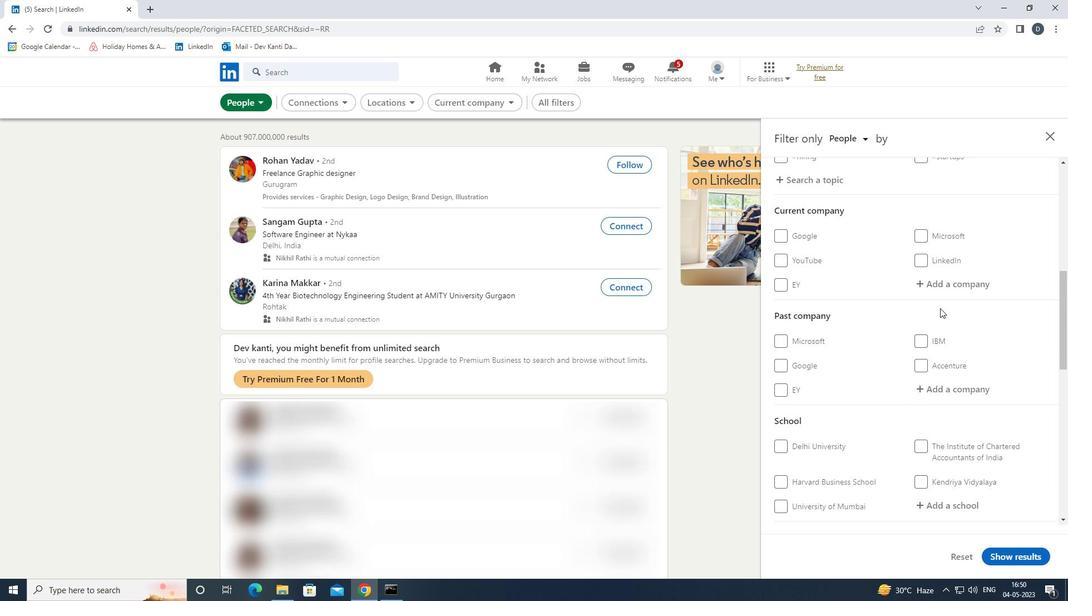 
Action: Key pressed <Key.shift><Key.shift><Key.shift>SHYFT<Key.down><Key.enter>
Screenshot: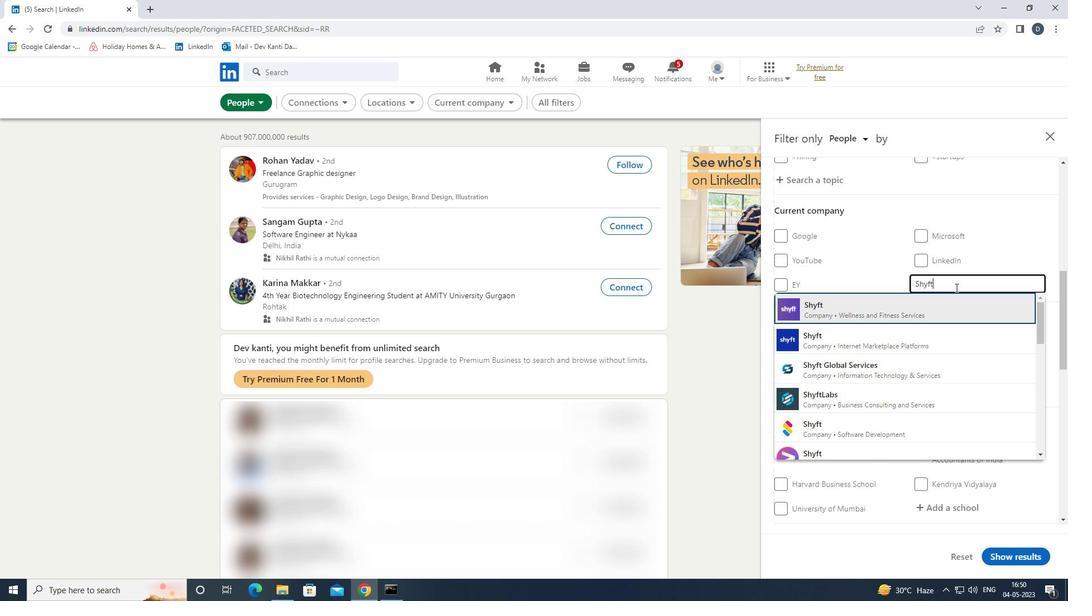 
Action: Mouse scrolled (956, 287) with delta (0, 0)
Screenshot: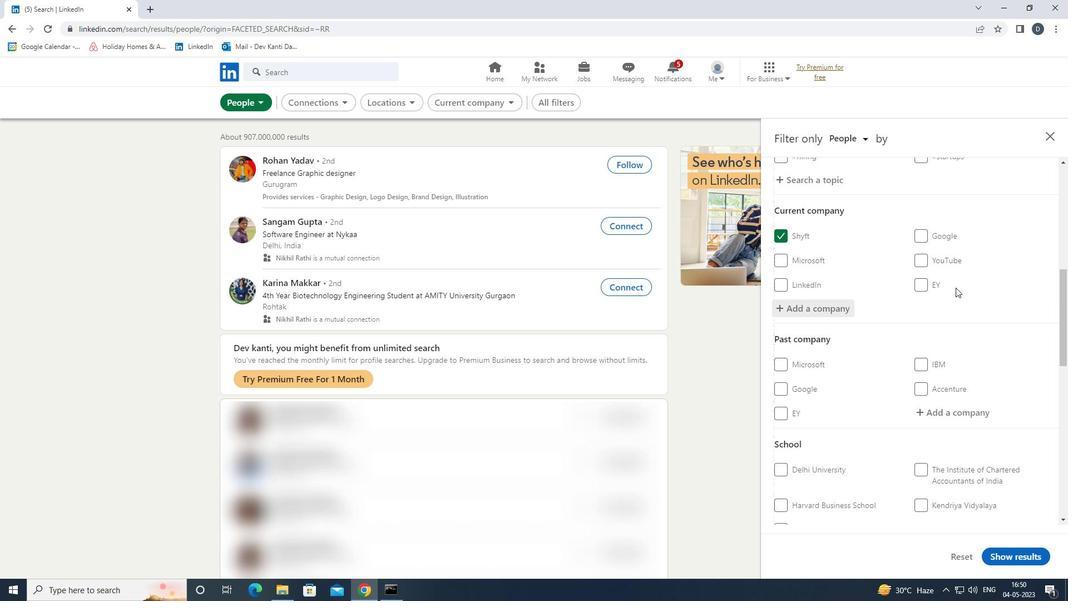 
Action: Mouse moved to (958, 293)
Screenshot: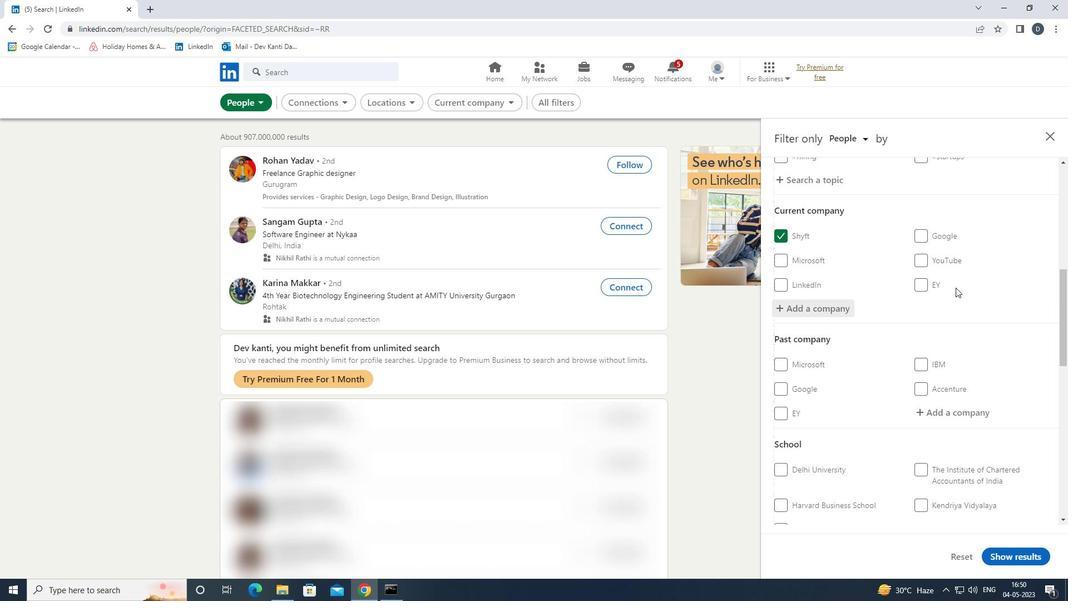 
Action: Mouse scrolled (958, 293) with delta (0, 0)
Screenshot: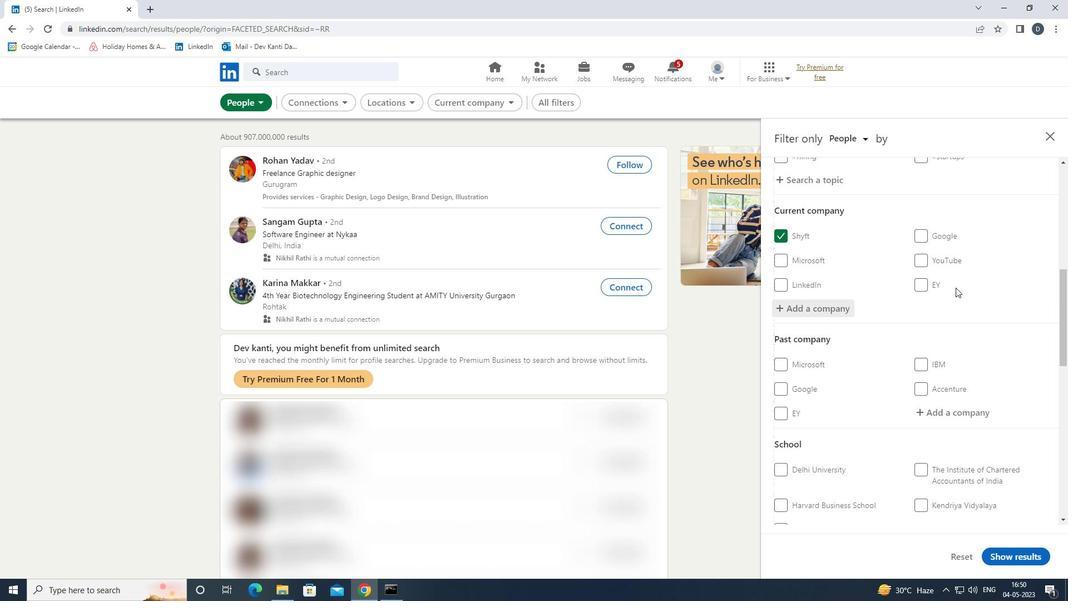 
Action: Mouse moved to (963, 415)
Screenshot: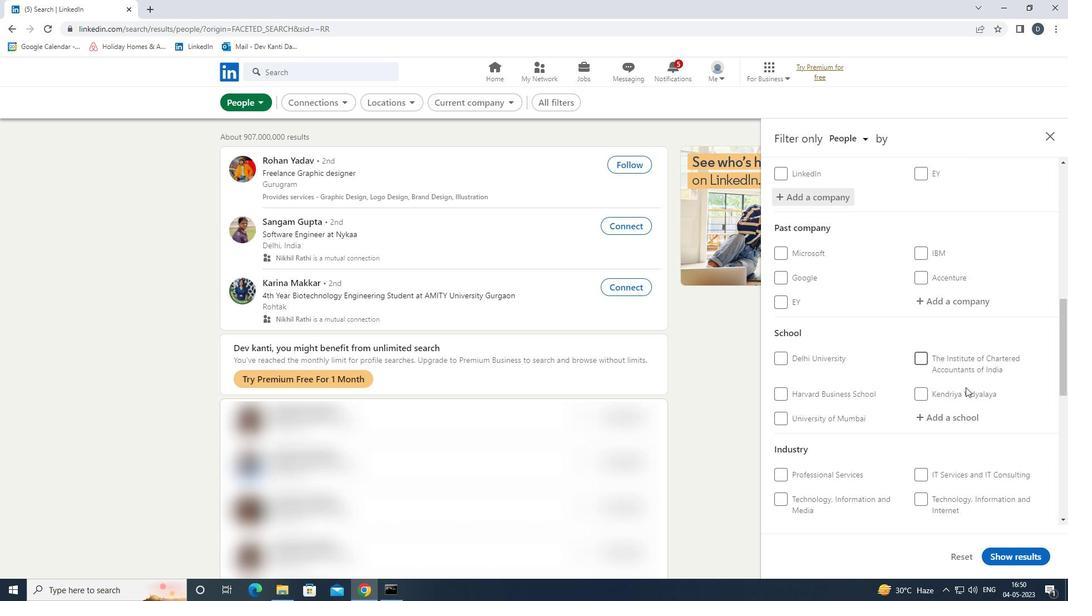 
Action: Mouse pressed left at (963, 415)
Screenshot: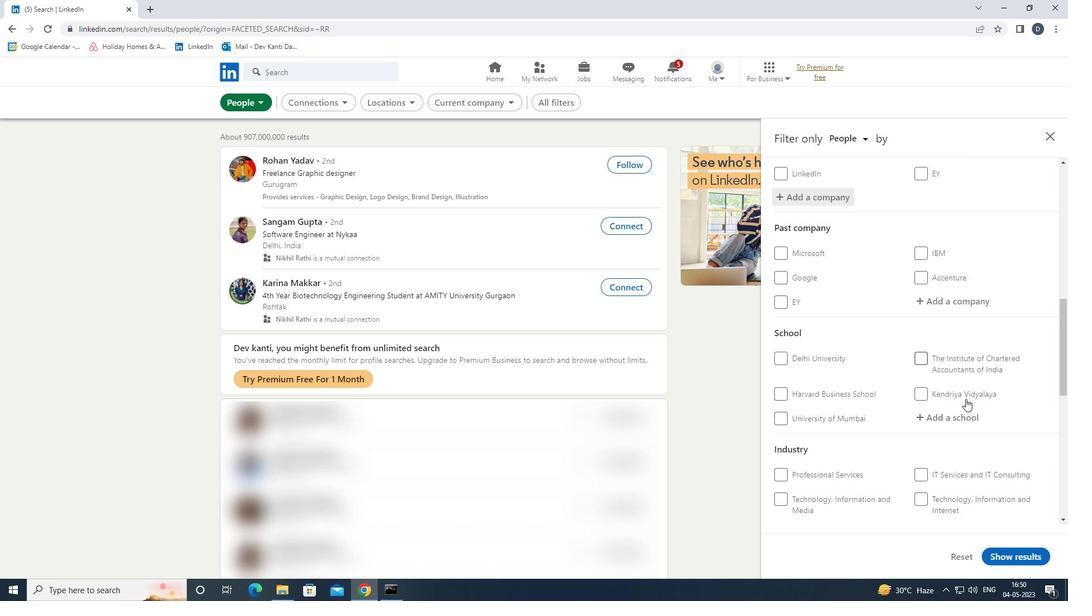 
Action: Key pressed <Key.shift><Key.shift><Key.shift><Key.shift><Key.shift><Key.shift><Key.shift><Key.shift><Key.shift><Key.shift><Key.shift><Key.shift><Key.shift><Key.shift><Key.shift><Key.shift><Key.shift><Key.shift><Key.shift><Key.shift><Key.shift><Key.shift><Key.shift><Key.shift><Key.shift><Key.shift><Key.shift><Key.shift><Key.shift><Key.shift><Key.shift><Key.shift><Key.shift><Key.shift><Key.shift><Key.shift><Key.shift><Key.shift><Key.shift><Key.shift><Key.shift><Key.shift><Key.shift><Key.shift><Key.shift><Key.shift><Key.shift><Key.shift><Key.shift><Key.shift><Key.shift><Key.shift>UNIVERSITY<Key.space>OF<Key.space><Key.shift><Key.shift><Key.shift><Key.shift><Key.shift><Key.shift><Key.shift>KAS<Key.backspace><Key.backspace>AS<Key.down><Key.enter>
Screenshot: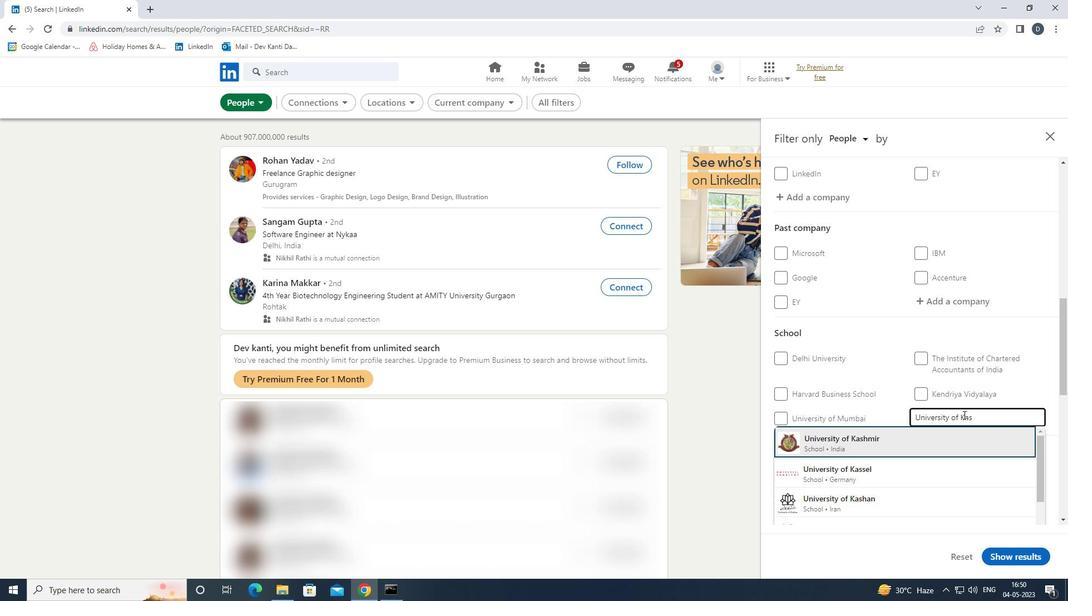 
Action: Mouse scrolled (963, 414) with delta (0, 0)
Screenshot: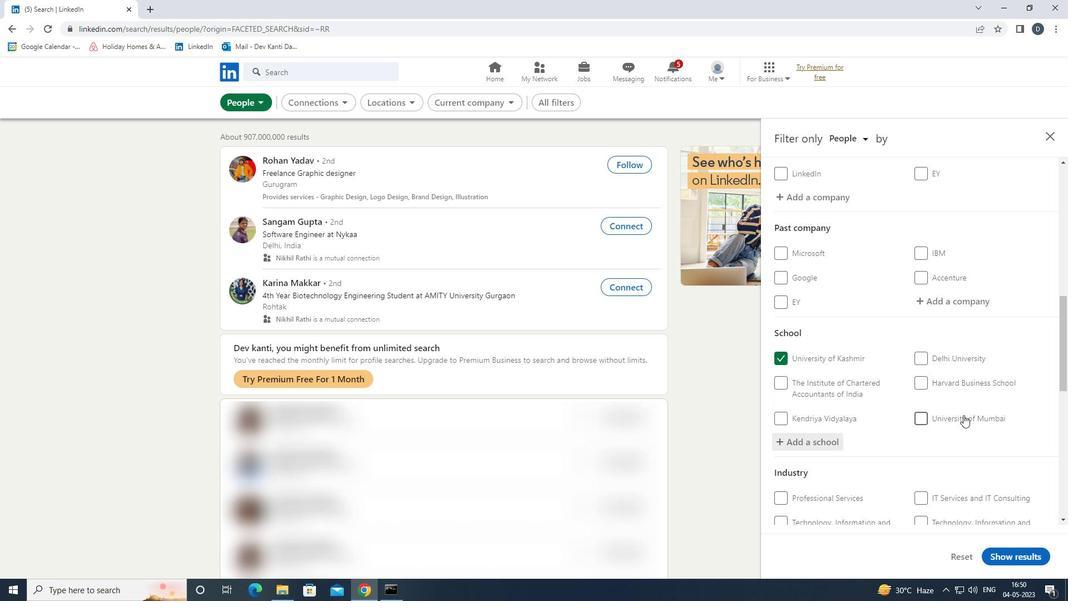 
Action: Mouse scrolled (963, 414) with delta (0, 0)
Screenshot: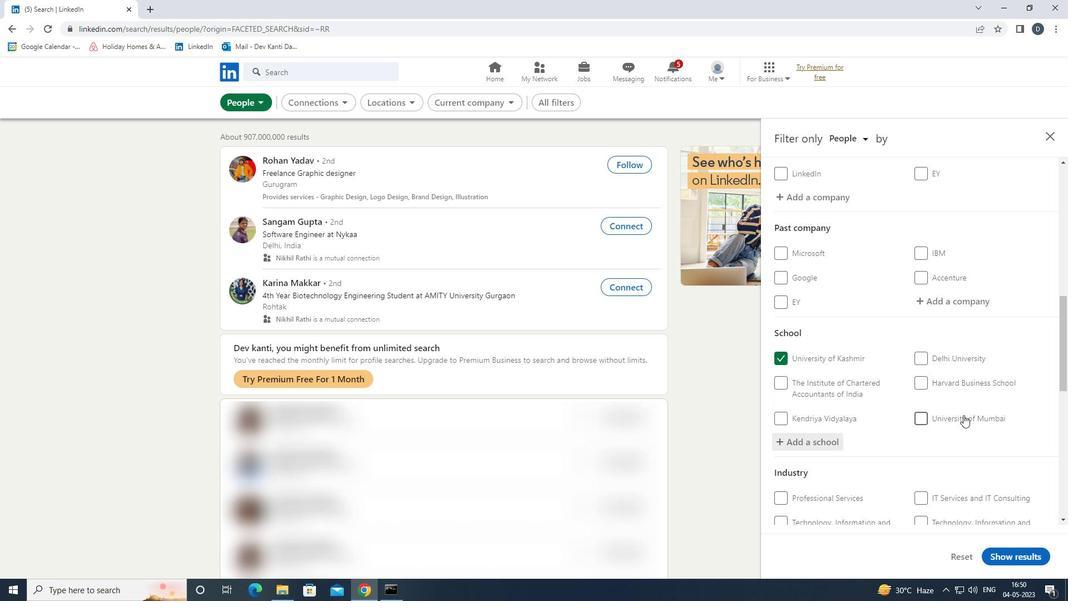 
Action: Mouse scrolled (963, 414) with delta (0, 0)
Screenshot: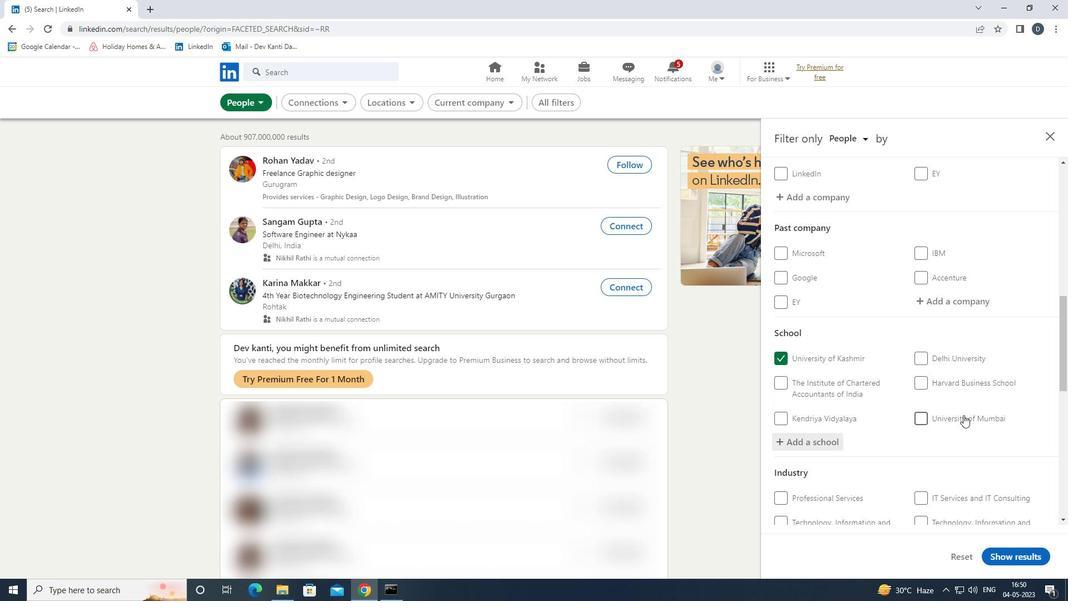 
Action: Mouse moved to (963, 397)
Screenshot: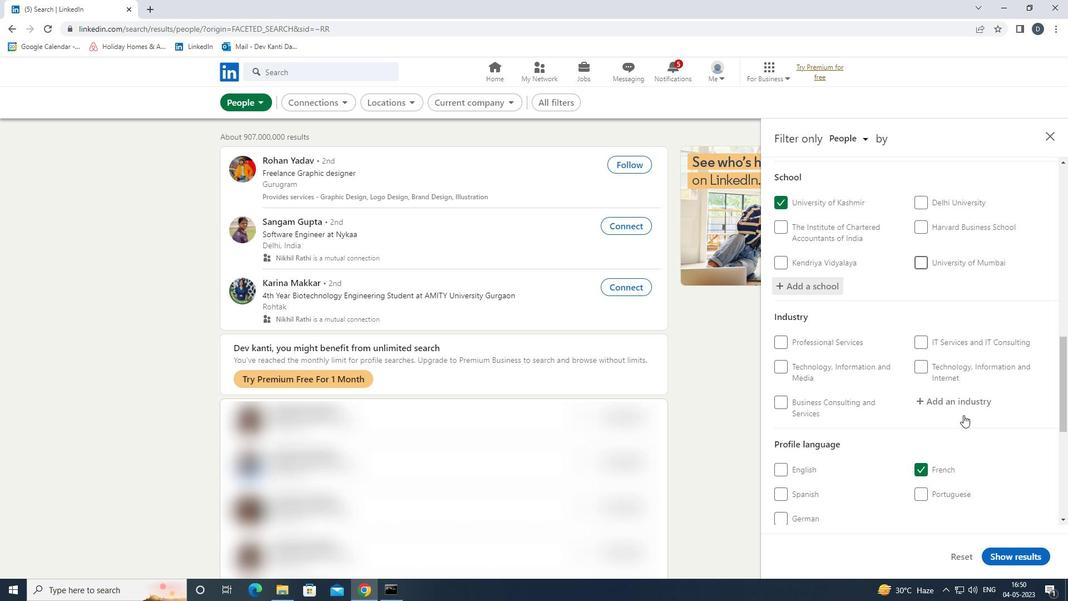 
Action: Mouse pressed left at (963, 397)
Screenshot: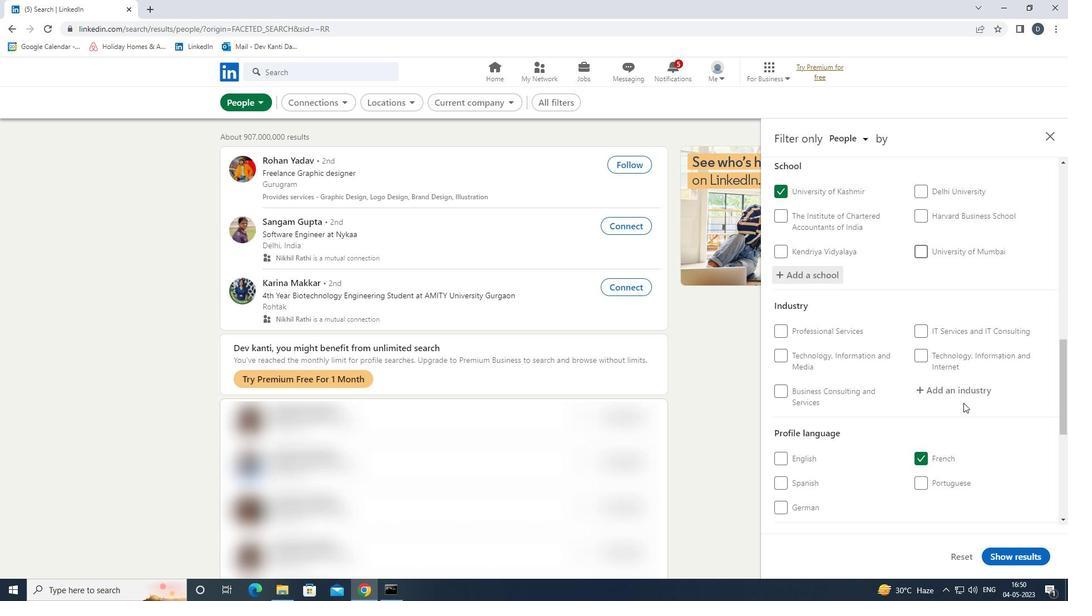 
Action: Key pressed <Key.shift>PIPELINE<Key.down><Key.enter>
Screenshot: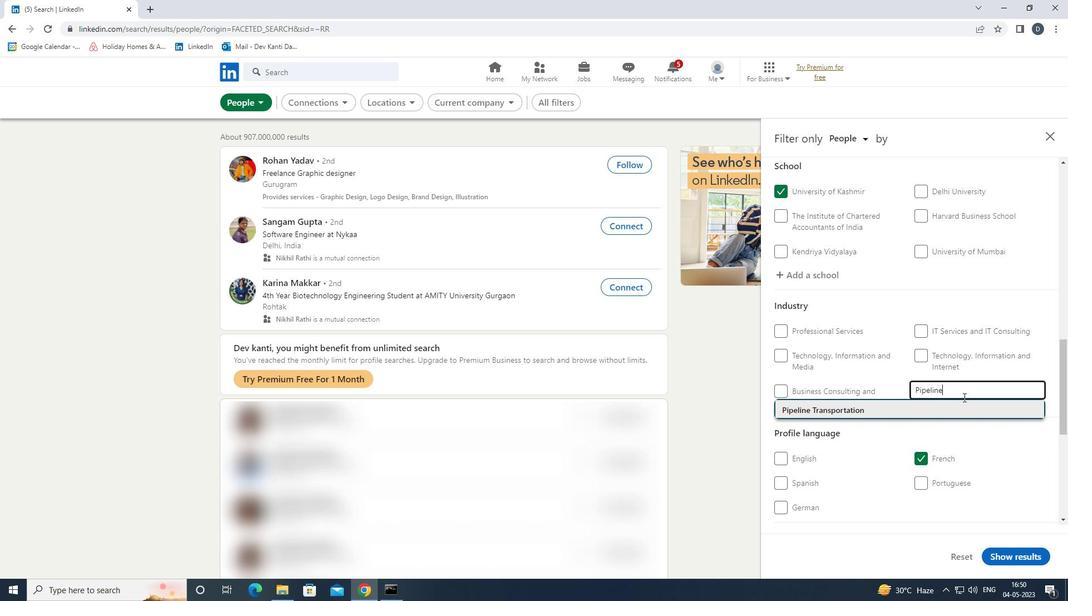 
Action: Mouse scrolled (963, 396) with delta (0, 0)
Screenshot: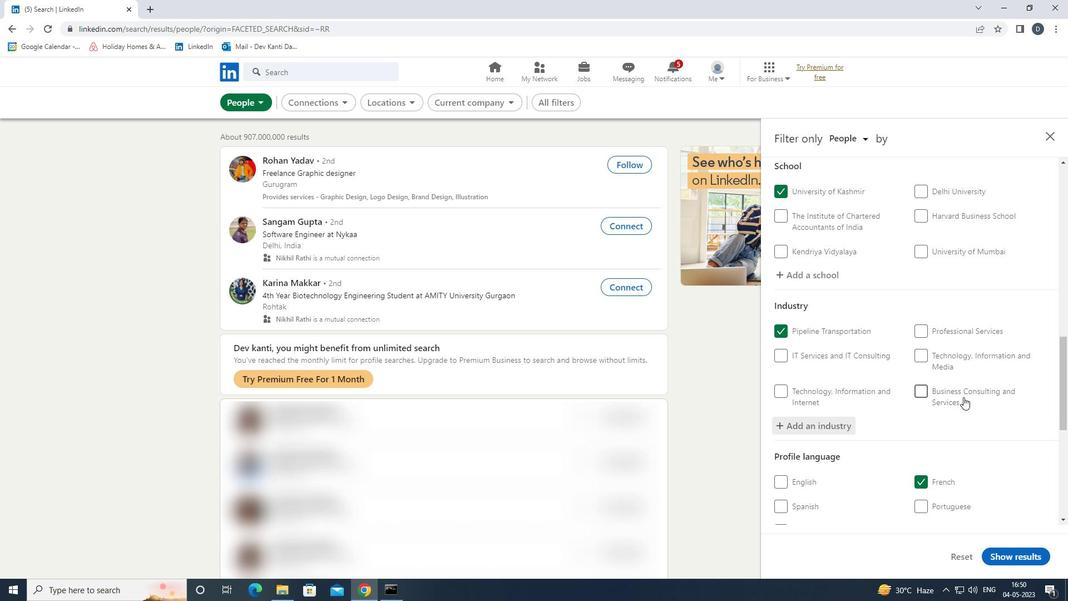 
Action: Mouse scrolled (963, 396) with delta (0, 0)
Screenshot: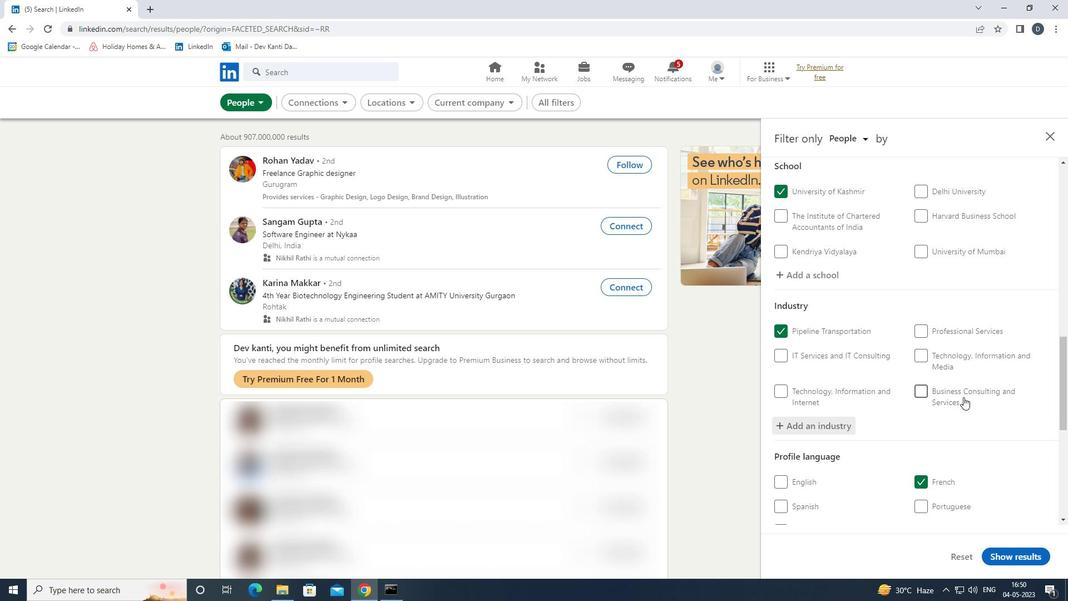 
Action: Mouse scrolled (963, 396) with delta (0, 0)
Screenshot: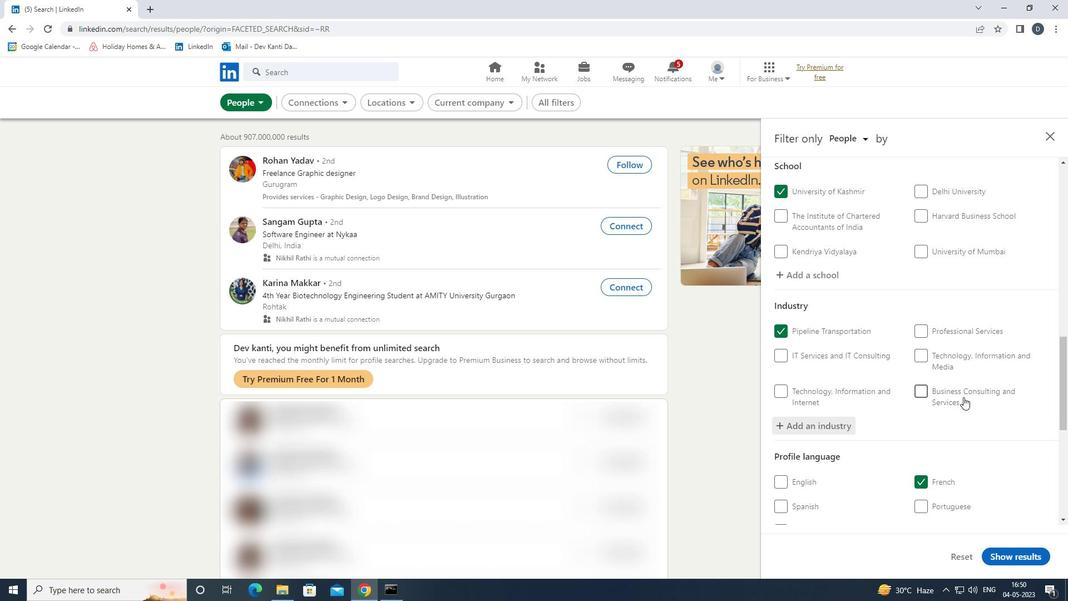 
Action: Mouse scrolled (963, 396) with delta (0, 0)
Screenshot: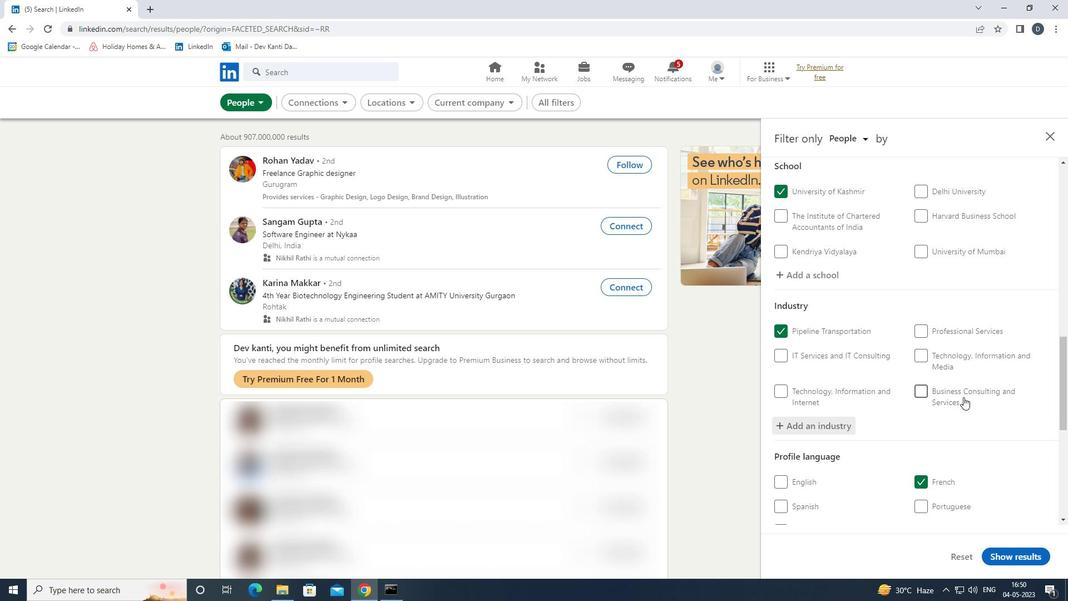 
Action: Mouse moved to (964, 376)
Screenshot: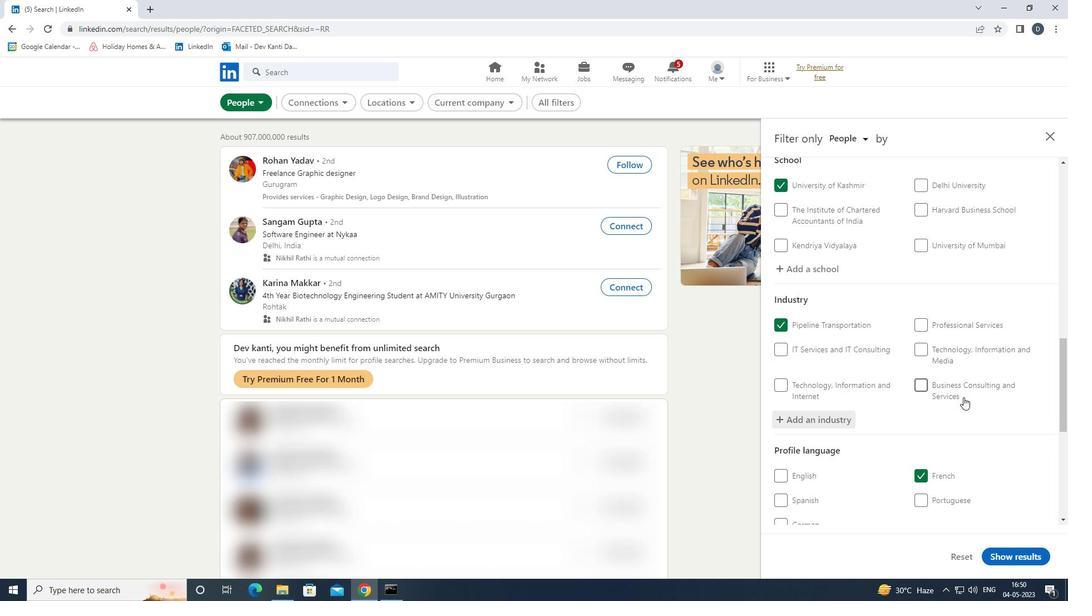 
Action: Mouse scrolled (964, 376) with delta (0, 0)
Screenshot: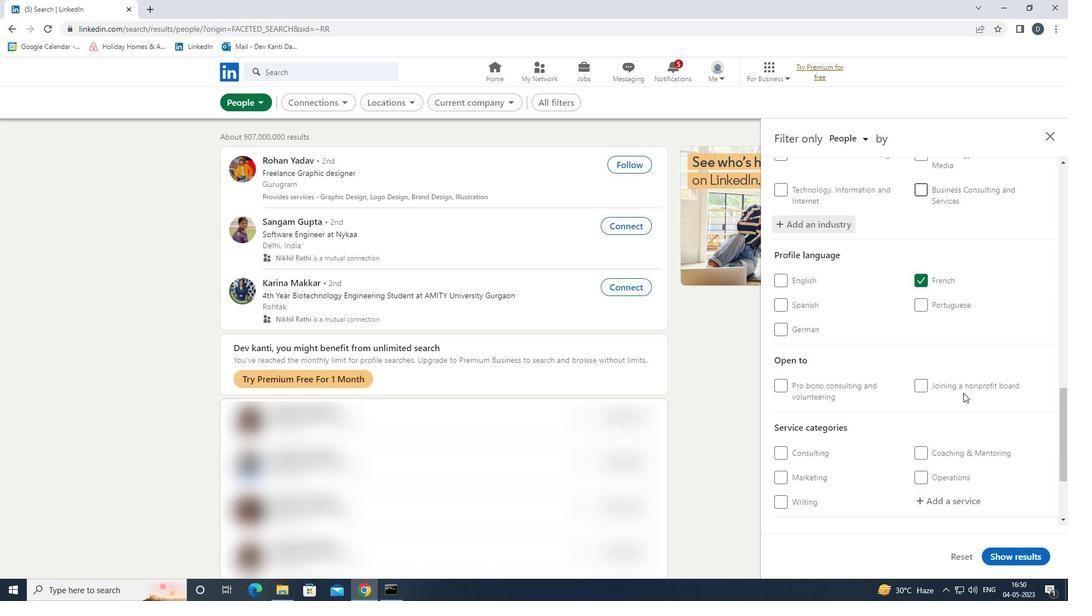 
Action: Mouse scrolled (964, 376) with delta (0, 0)
Screenshot: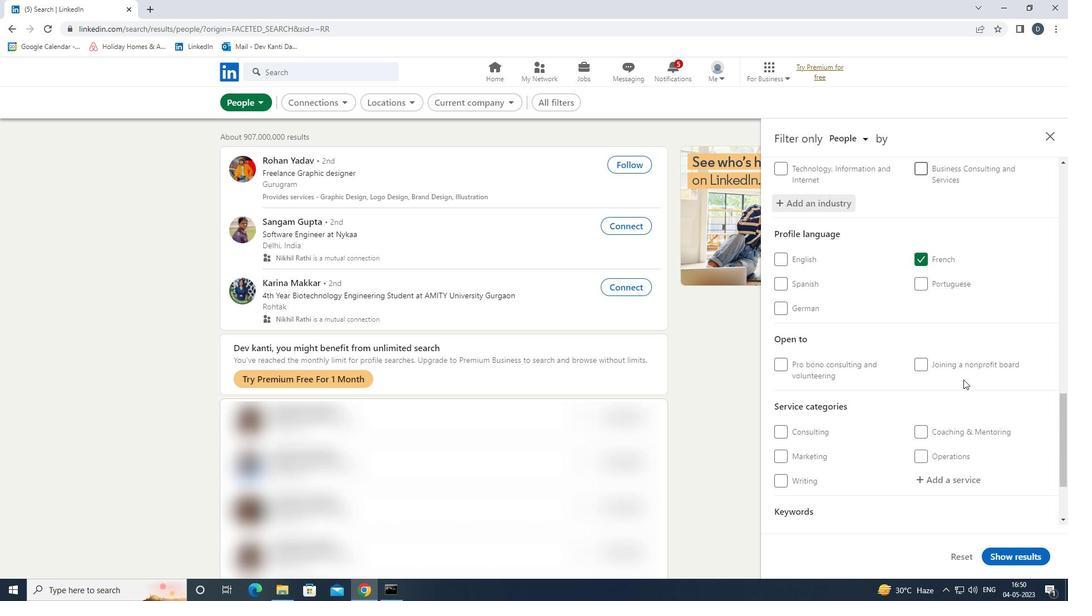 
Action: Mouse moved to (964, 377)
Screenshot: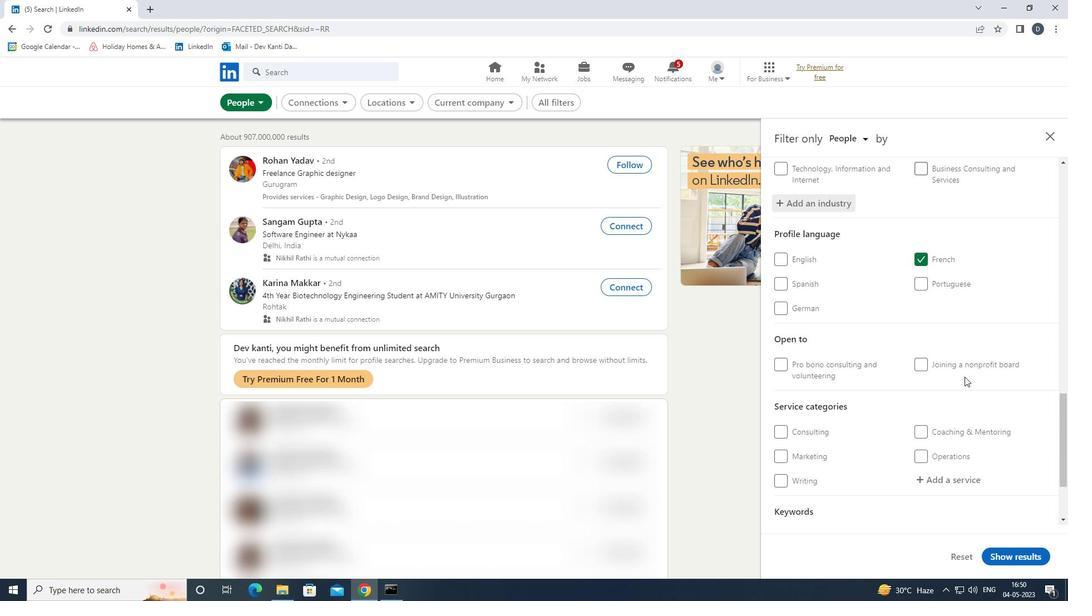 
Action: Mouse scrolled (964, 377) with delta (0, 0)
Screenshot: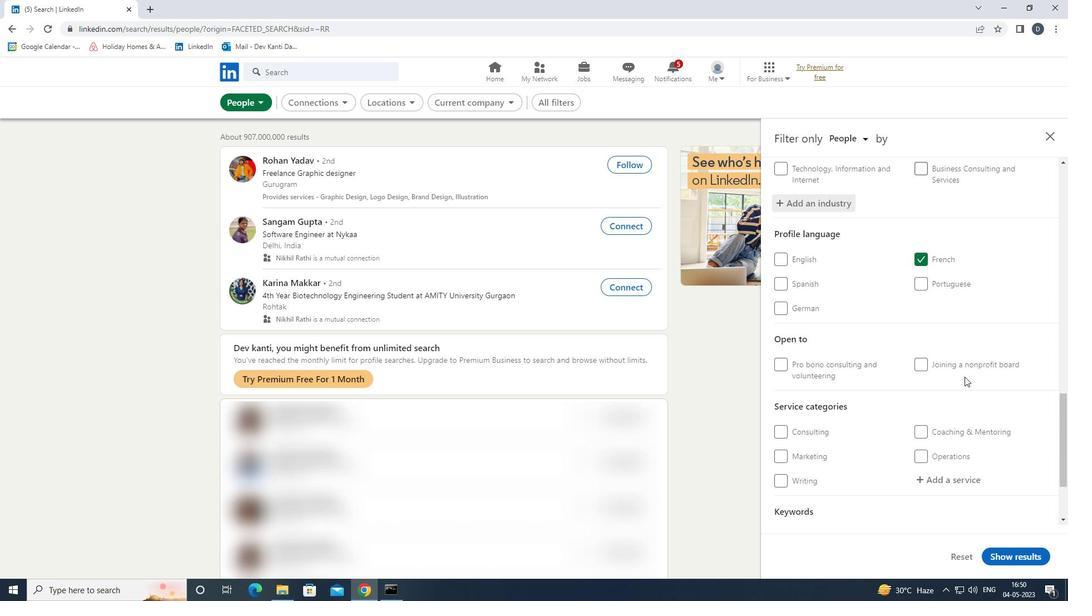 
Action: Mouse moved to (956, 415)
Screenshot: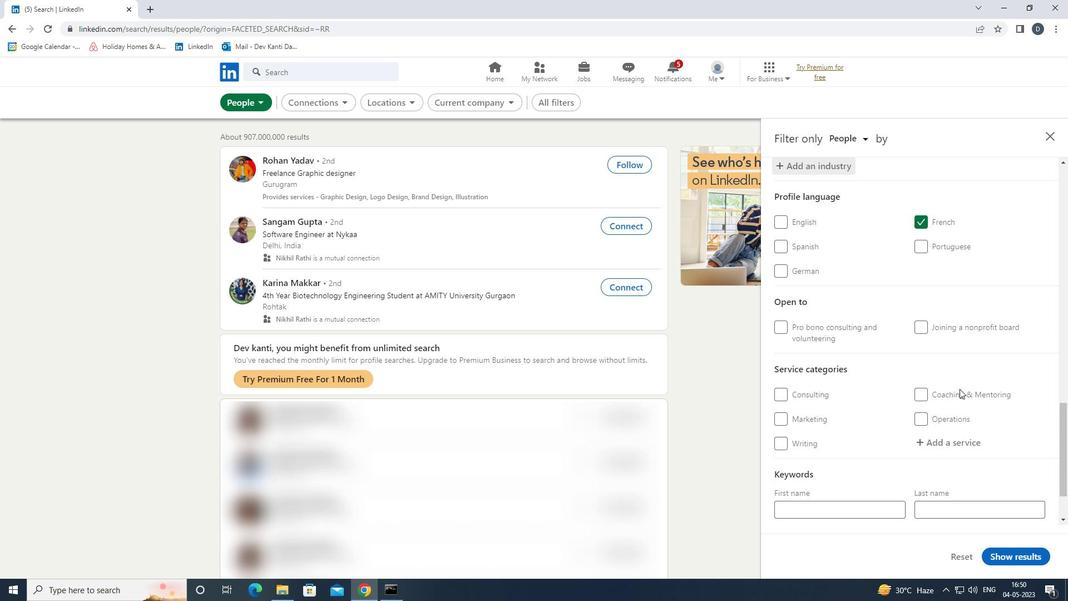 
Action: Mouse pressed left at (956, 415)
Screenshot: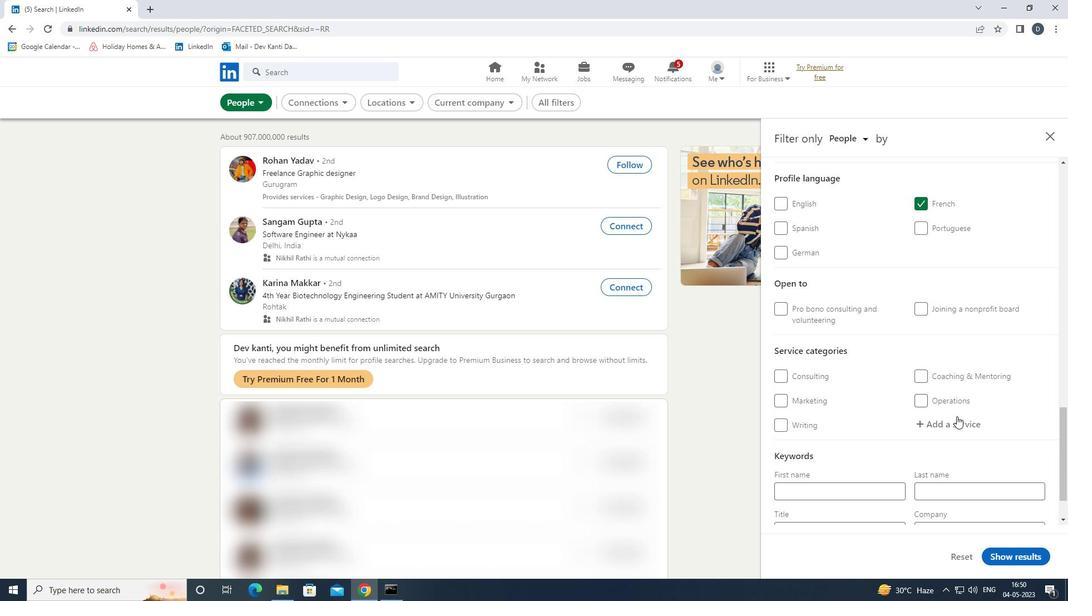 
Action: Mouse moved to (957, 415)
Screenshot: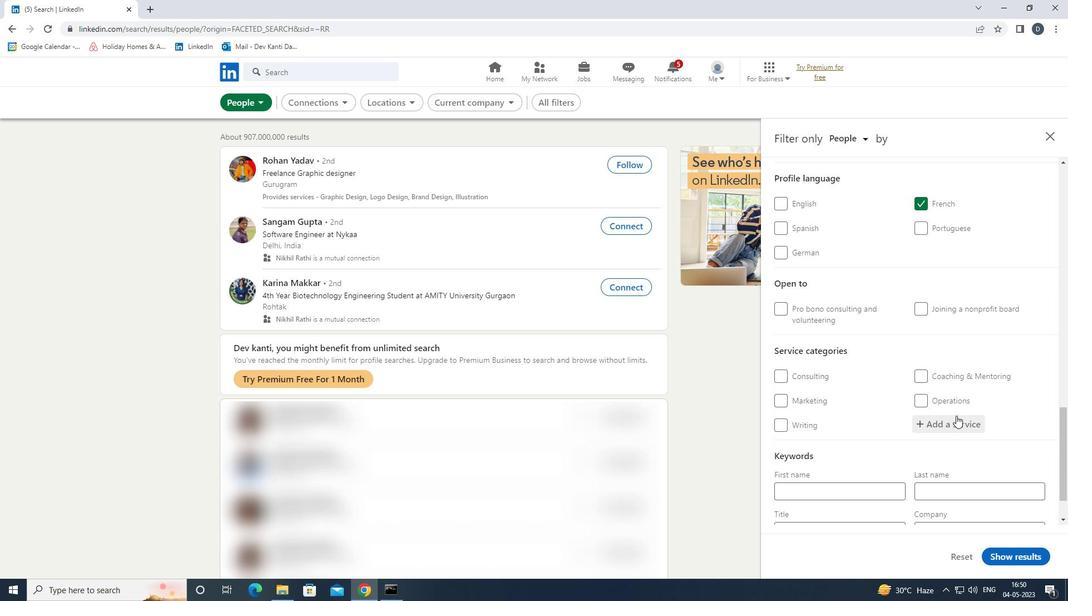 
Action: Key pressed <Key.shift><Key.shift><Key.shift><Key.shift>OUTSOR<Key.down><Key.backspace><Key.backspace><Key.down><Key.down><Key.enter>
Screenshot: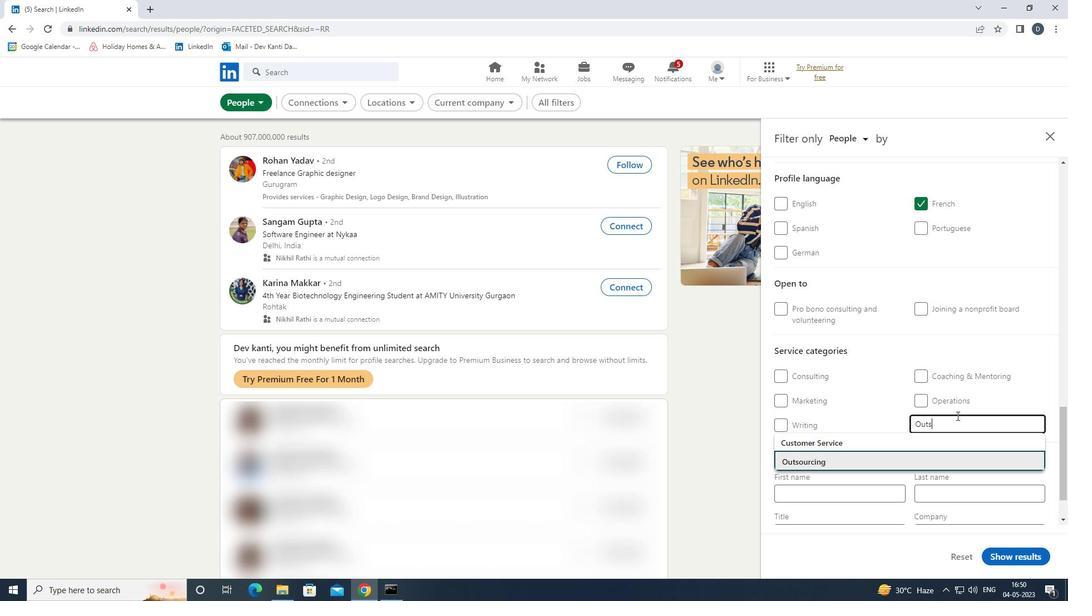 
Action: Mouse scrolled (957, 415) with delta (0, 0)
Screenshot: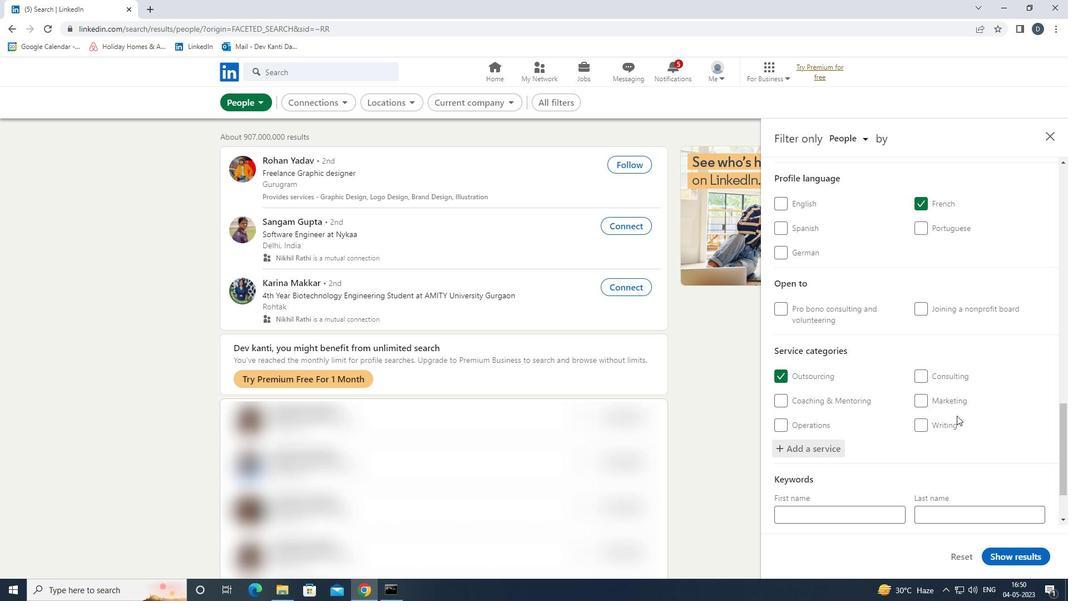 
Action: Mouse scrolled (957, 415) with delta (0, 0)
Screenshot: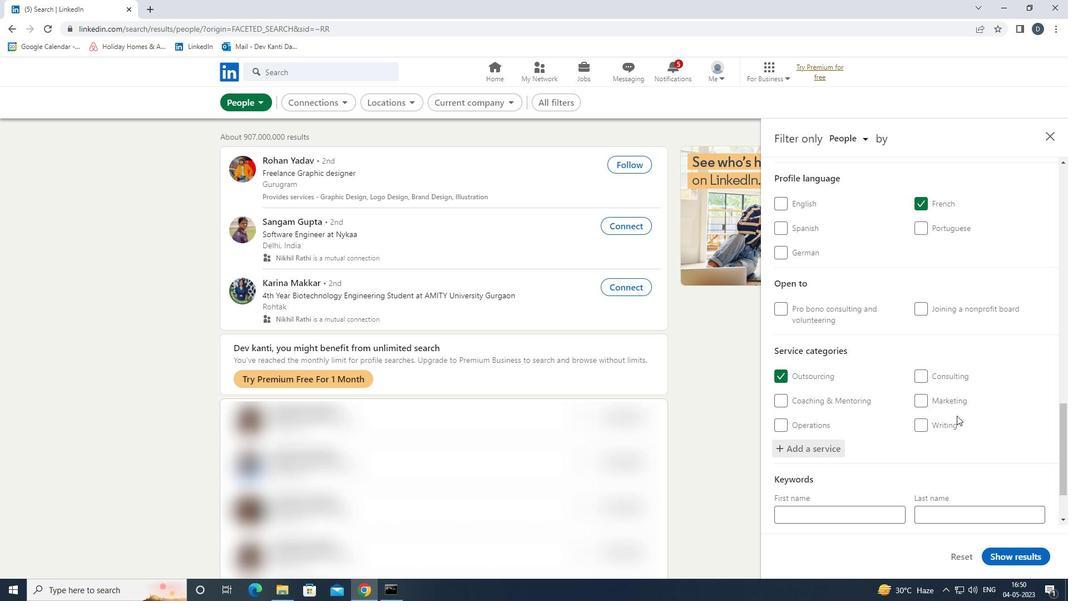 
Action: Mouse scrolled (957, 415) with delta (0, 0)
Screenshot: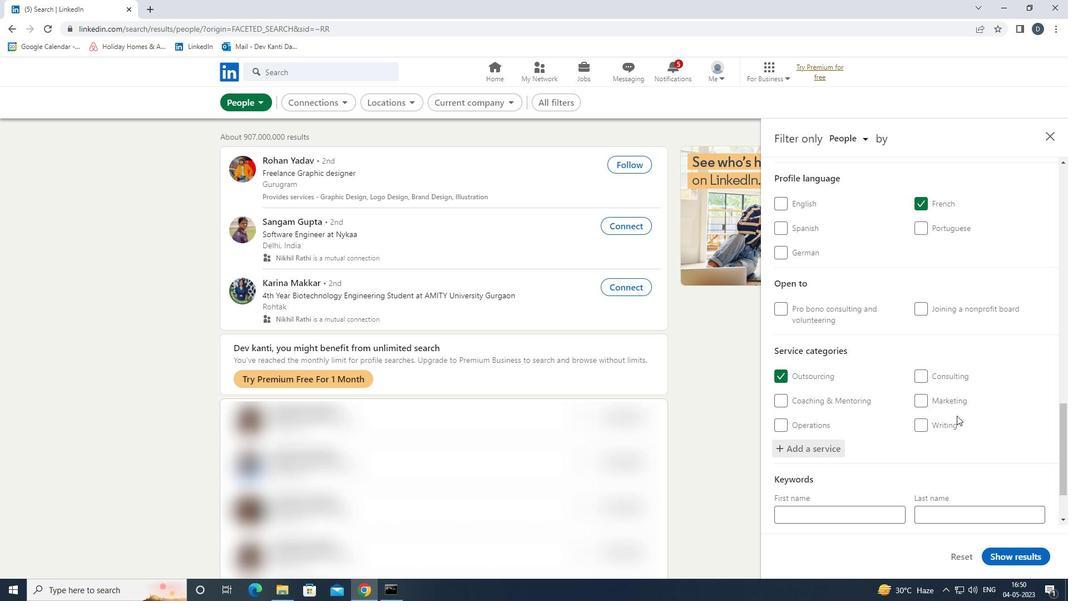 
Action: Mouse scrolled (957, 415) with delta (0, 0)
Screenshot: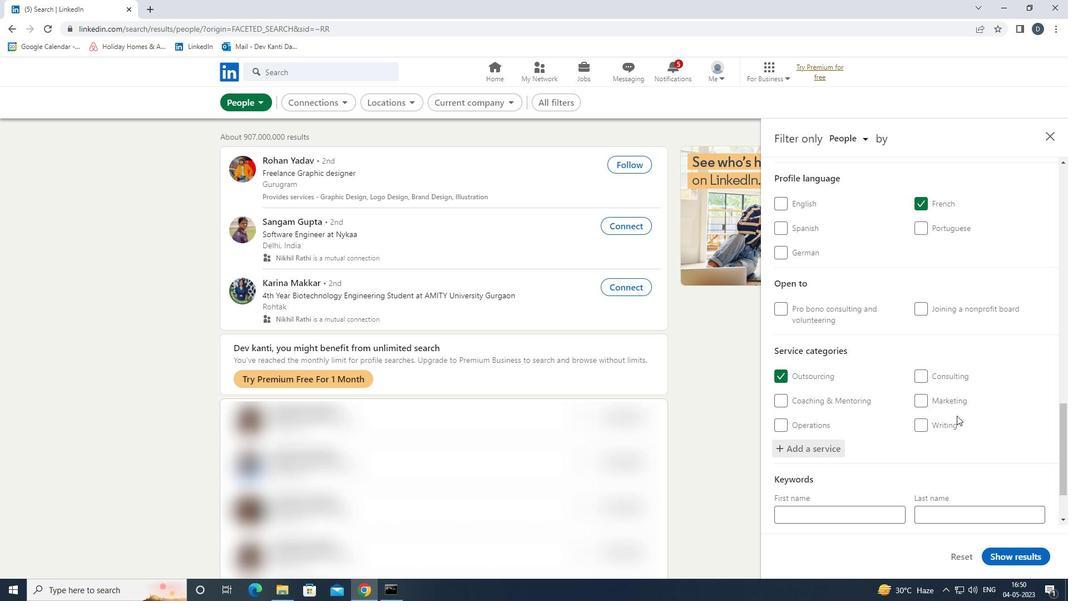 
Action: Mouse scrolled (957, 415) with delta (0, 0)
Screenshot: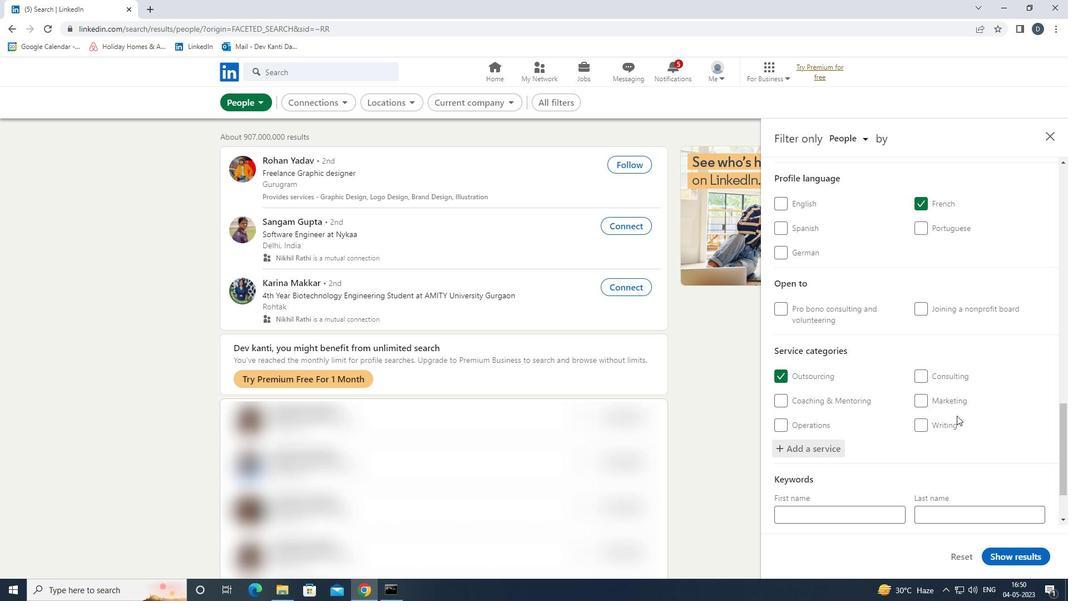 
Action: Mouse moved to (860, 476)
Screenshot: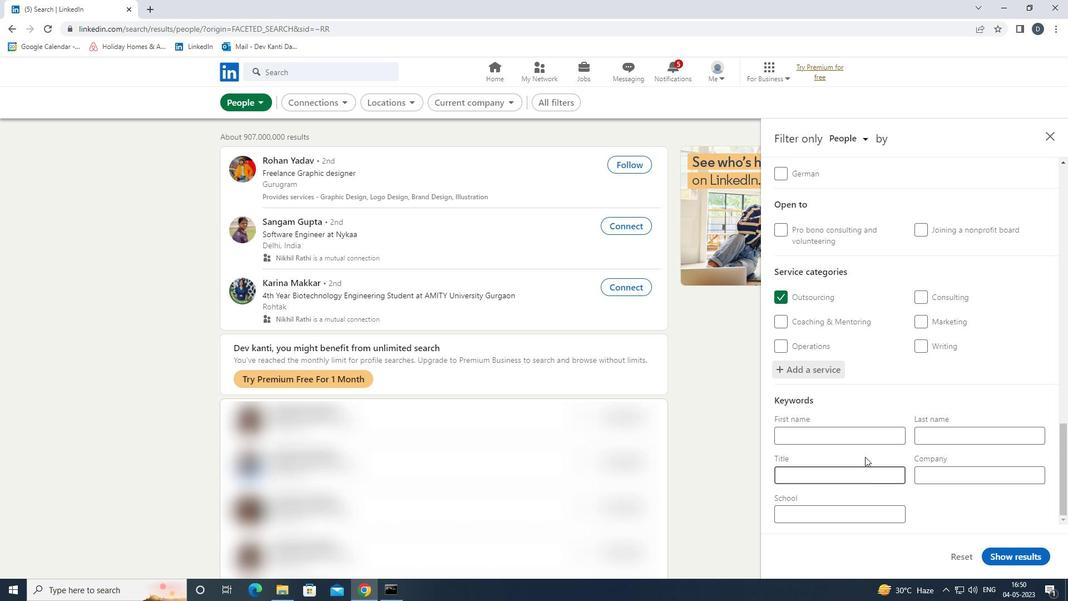 
Action: Mouse pressed left at (860, 476)
Screenshot: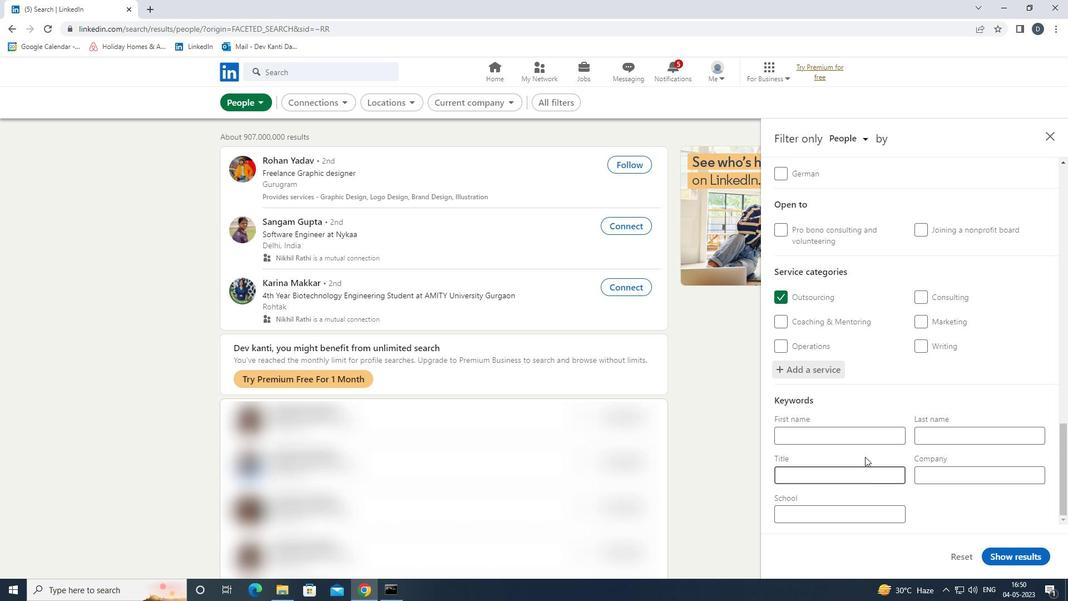 
Action: Key pressed <Key.shift>COORDINATOR
Screenshot: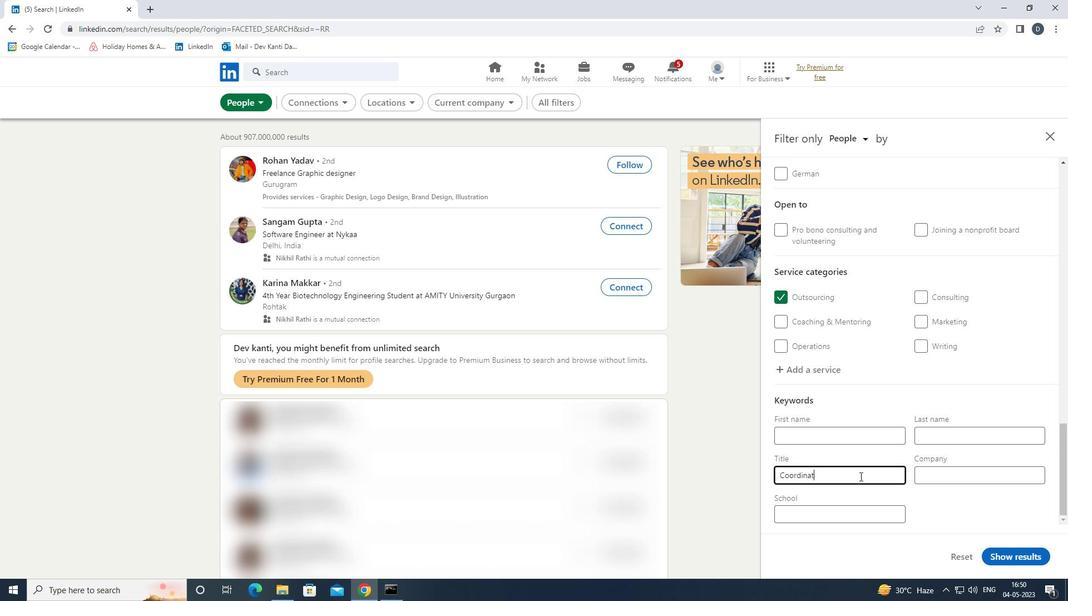 
Action: Mouse moved to (1013, 559)
Screenshot: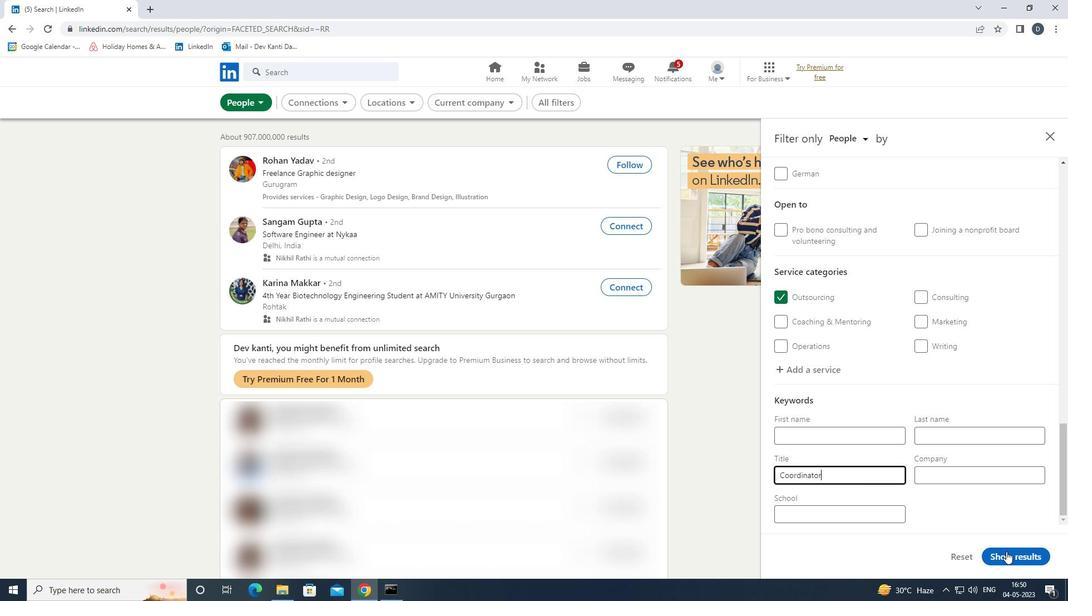 
Action: Mouse pressed left at (1013, 559)
Screenshot: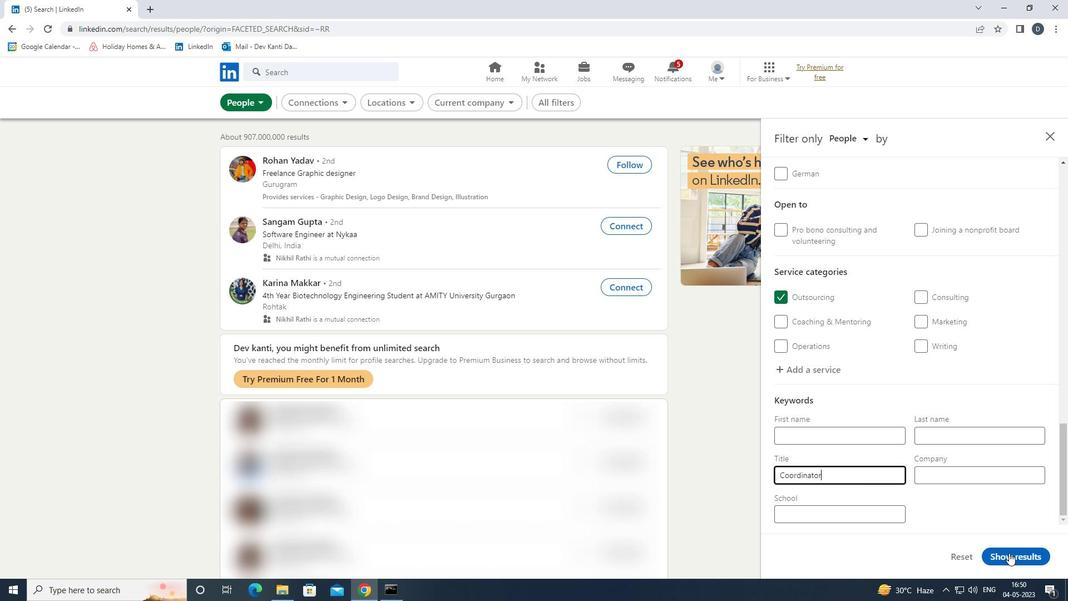 
Action: Mouse moved to (602, 267)
Screenshot: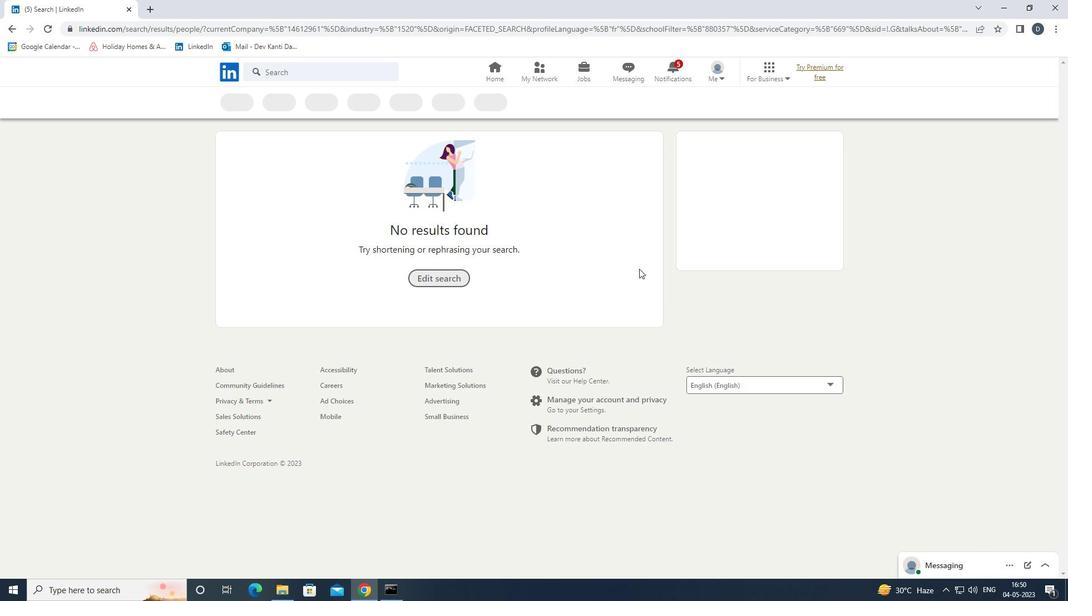 
